Task: Open Card Warehouse Management Review in Board Brand Messaging Development to Workspace Email Service Providers and add a team member Softage.4@softage.net, a label Red, a checklist Greek Life, an attachment from your onedrive, a color Red and finally, add a card description 'Plan and execute company team-building retreat with a focus on mindfulness and meditation' and a comment 'This task requires us to be proactive in identifying potential roadblocks and taking steps to overcome them.'. Add a start date 'Jan 04, 1900' with a due date 'Jan 11, 1900'
Action: Mouse moved to (93, 278)
Screenshot: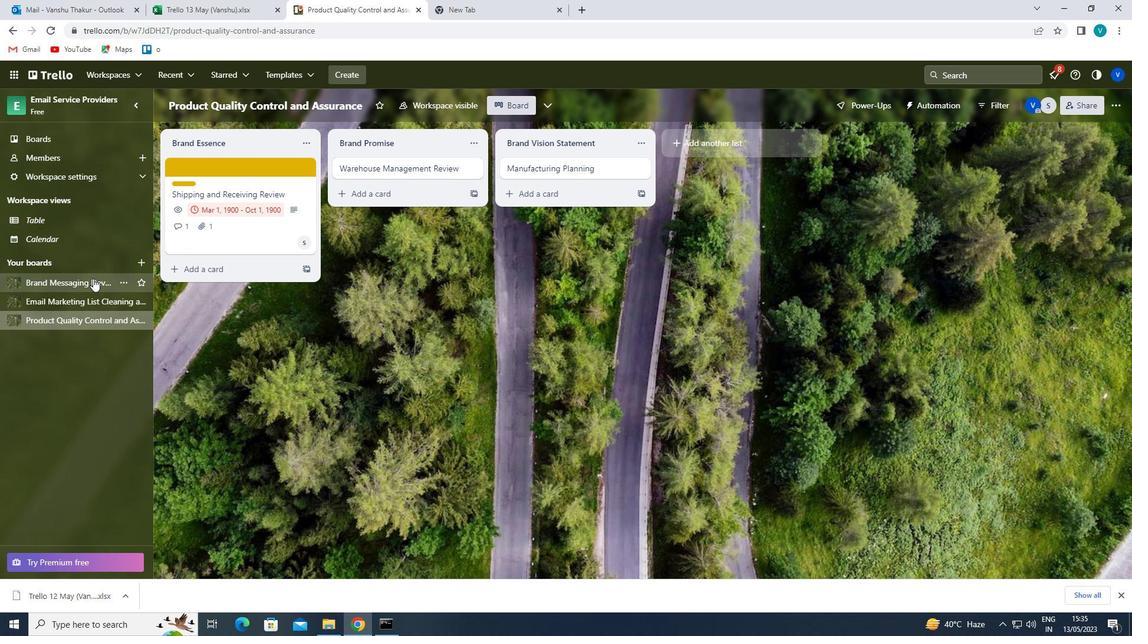 
Action: Mouse pressed left at (93, 278)
Screenshot: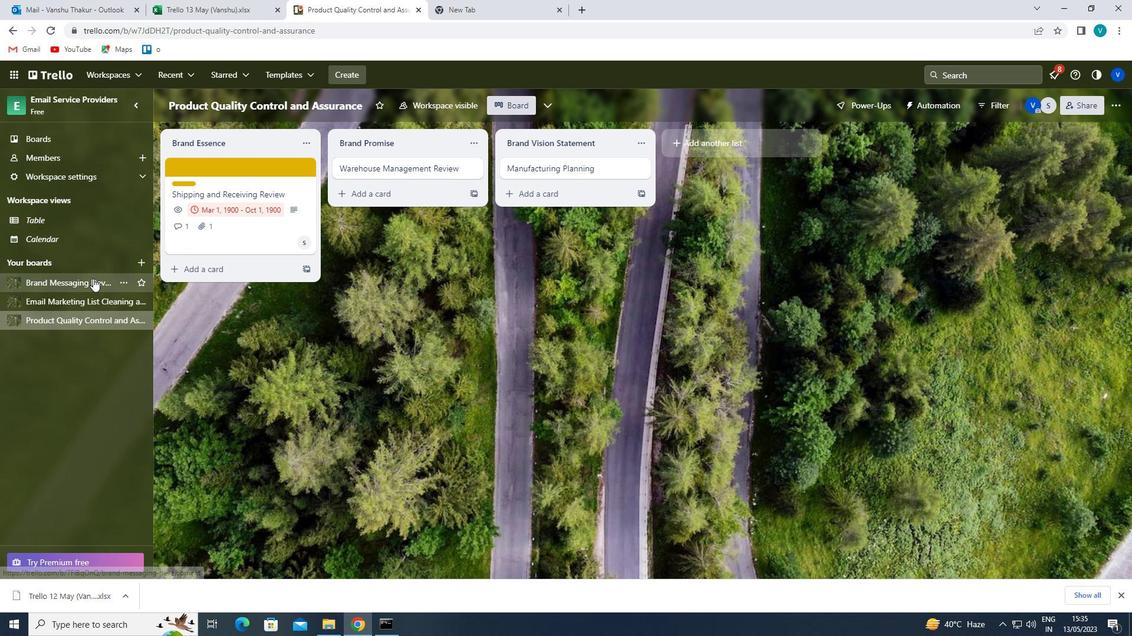 
Action: Mouse moved to (383, 172)
Screenshot: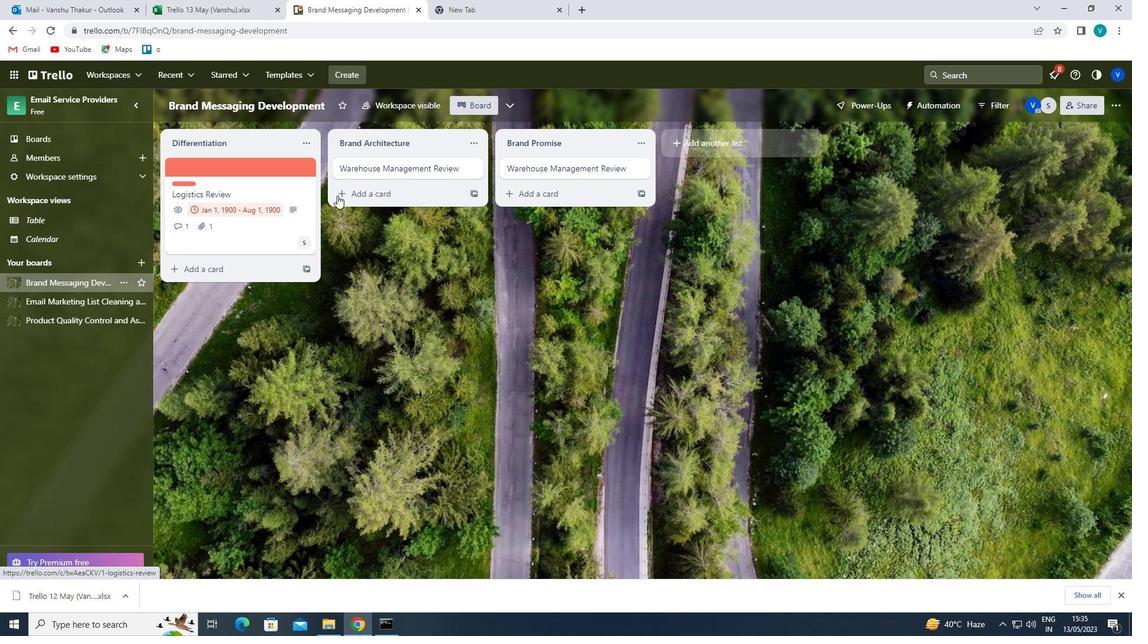 
Action: Mouse pressed left at (383, 172)
Screenshot: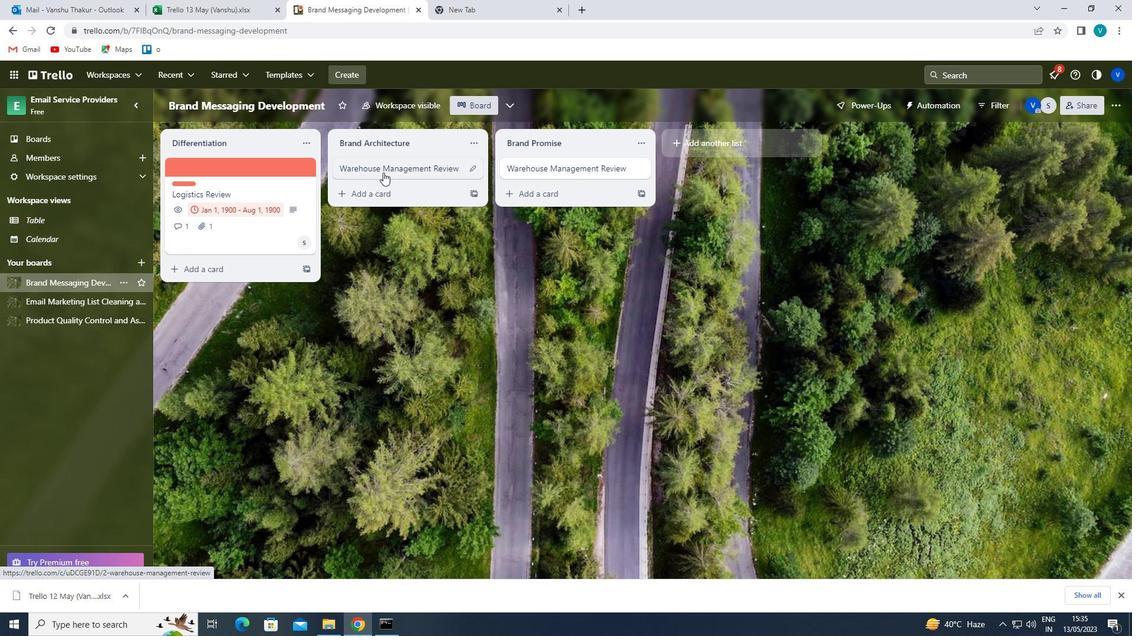 
Action: Mouse moved to (753, 211)
Screenshot: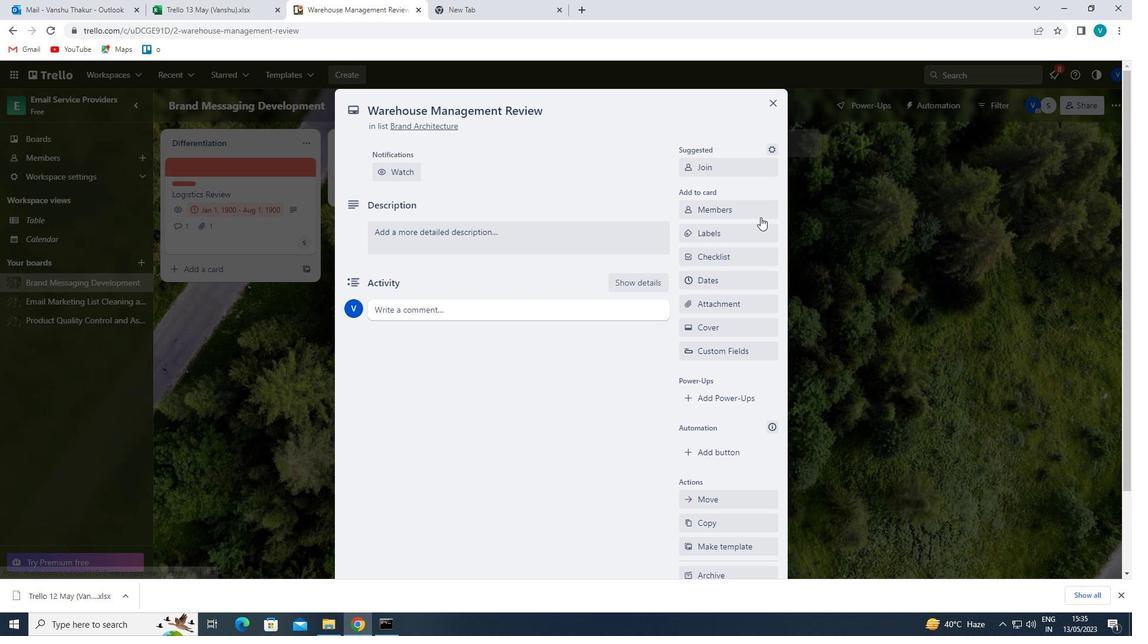 
Action: Mouse pressed left at (753, 211)
Screenshot: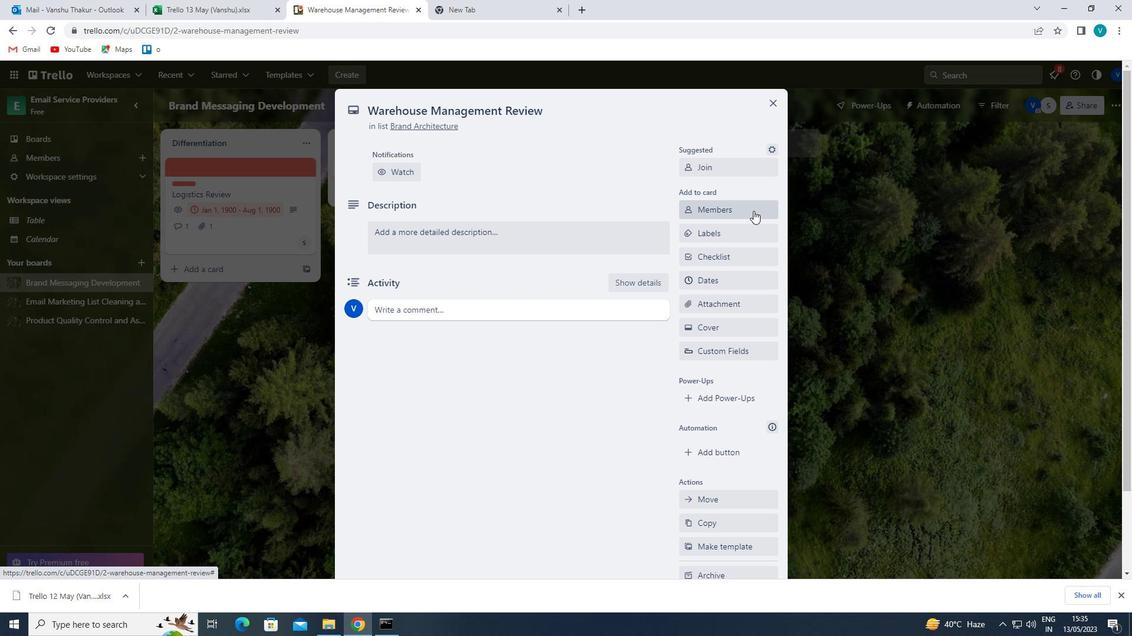 
Action: Key pressed <Key.shift>S
Screenshot: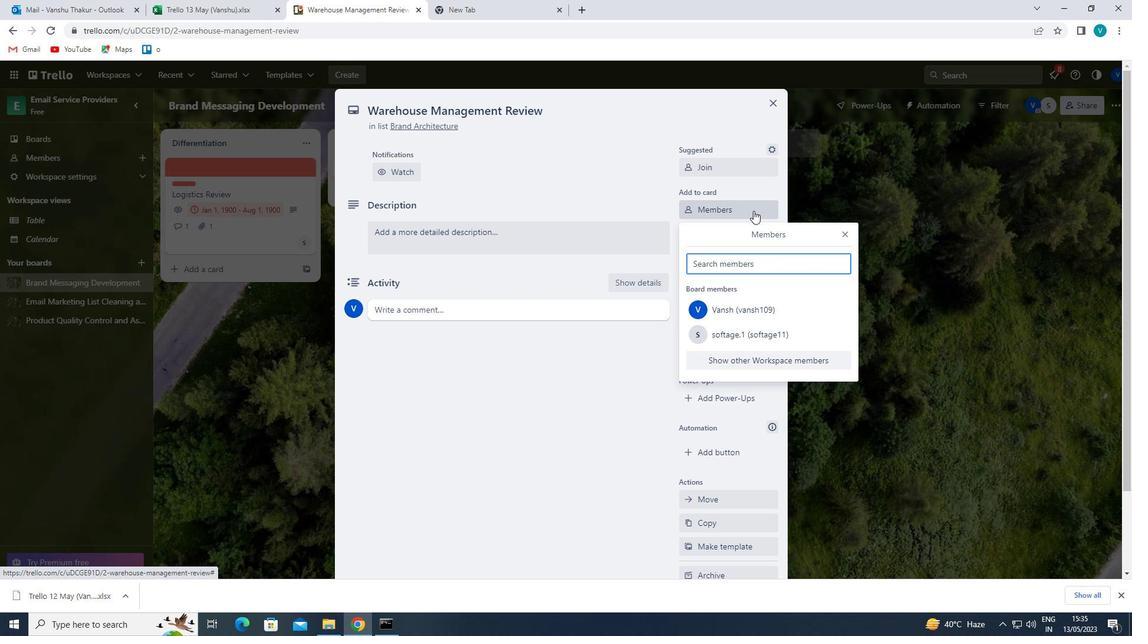
Action: Mouse moved to (718, 193)
Screenshot: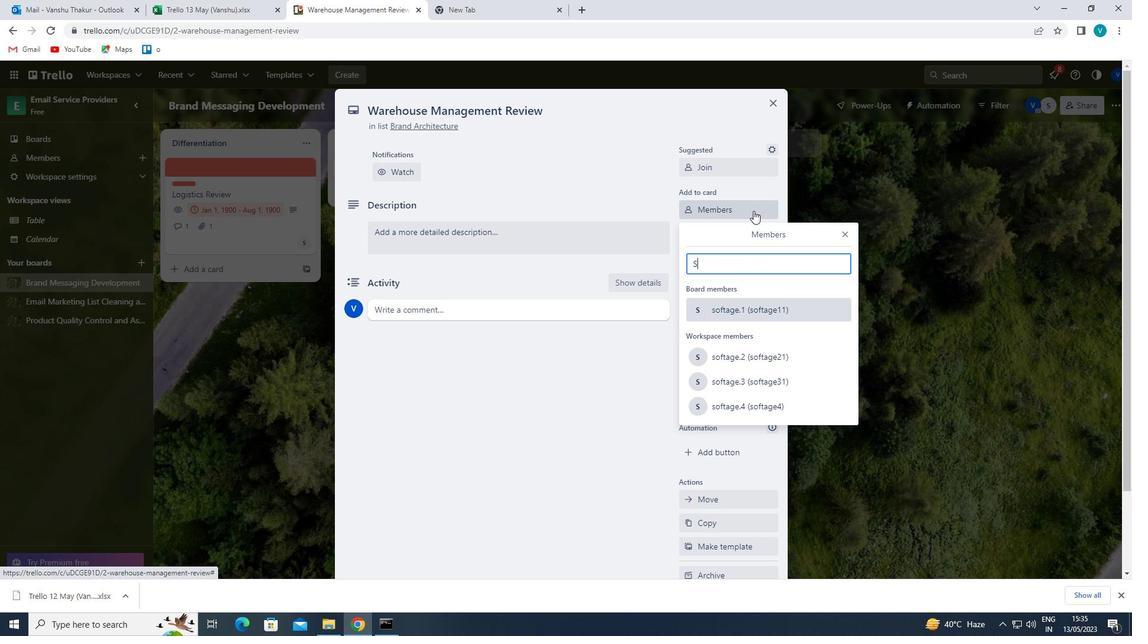 
Action: Key pressed O
Screenshot: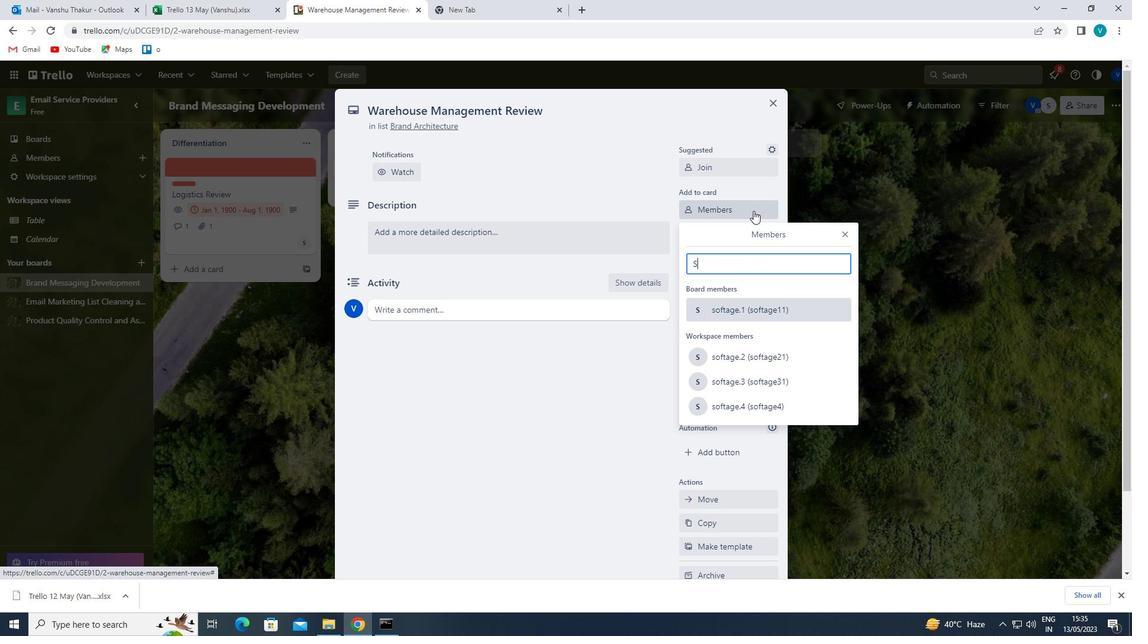 
Action: Mouse moved to (700, 184)
Screenshot: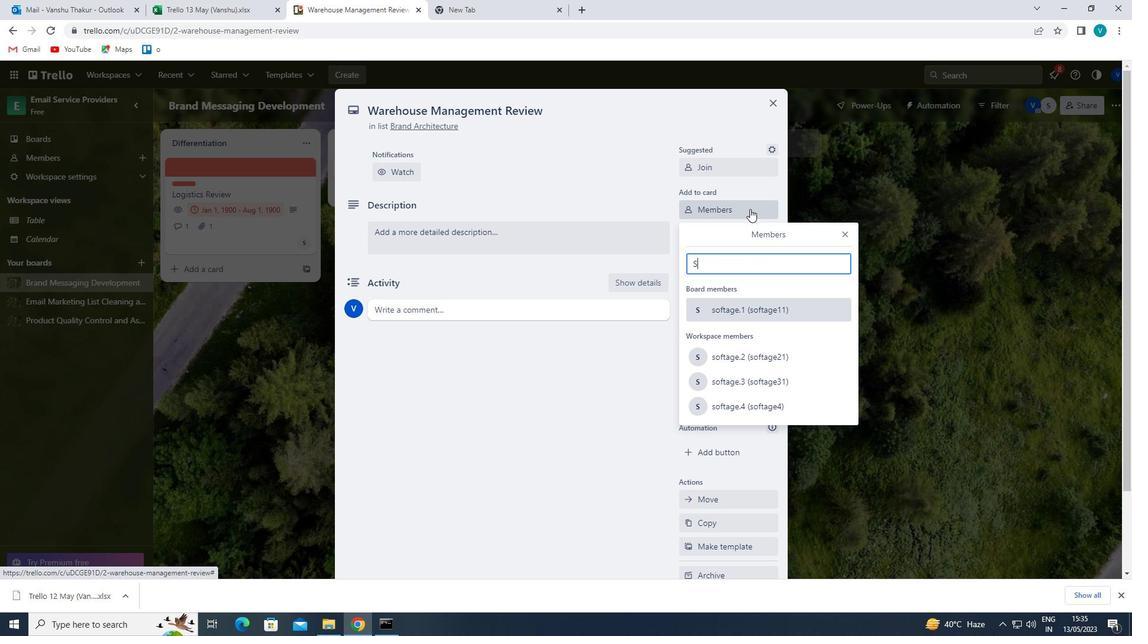 
Action: Key pressed FT
Screenshot: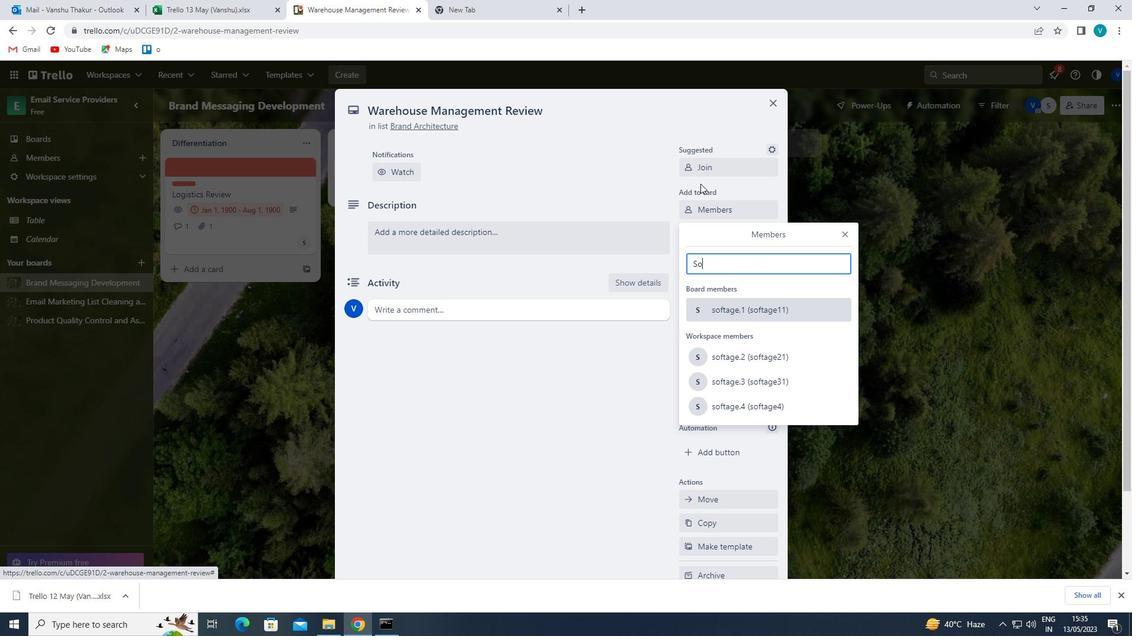 
Action: Mouse moved to (753, 399)
Screenshot: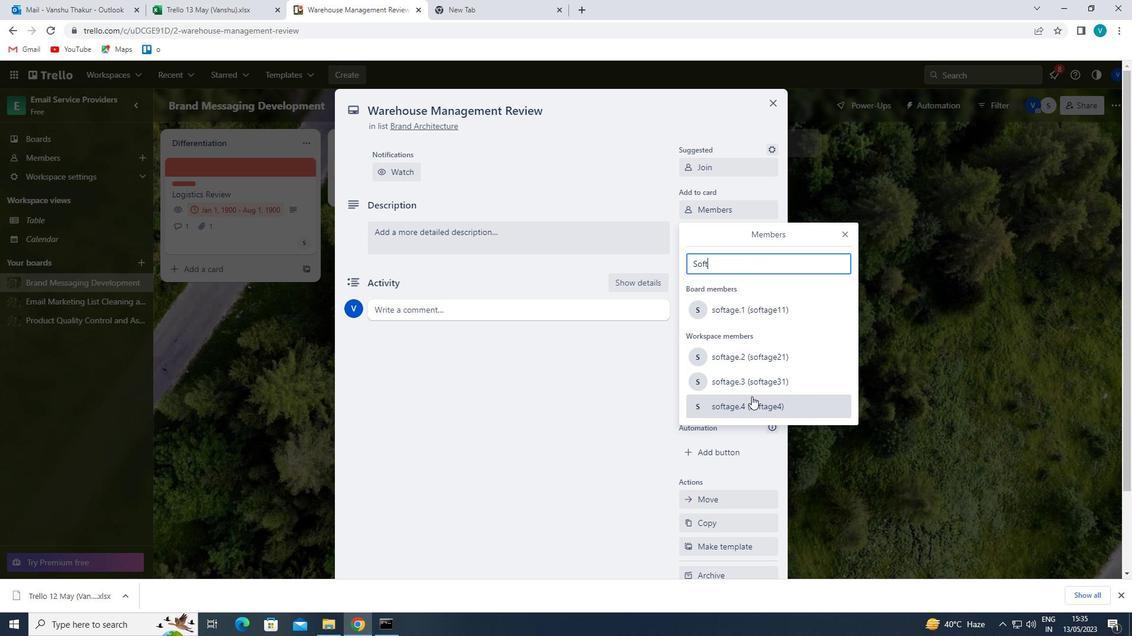 
Action: Mouse pressed left at (753, 399)
Screenshot: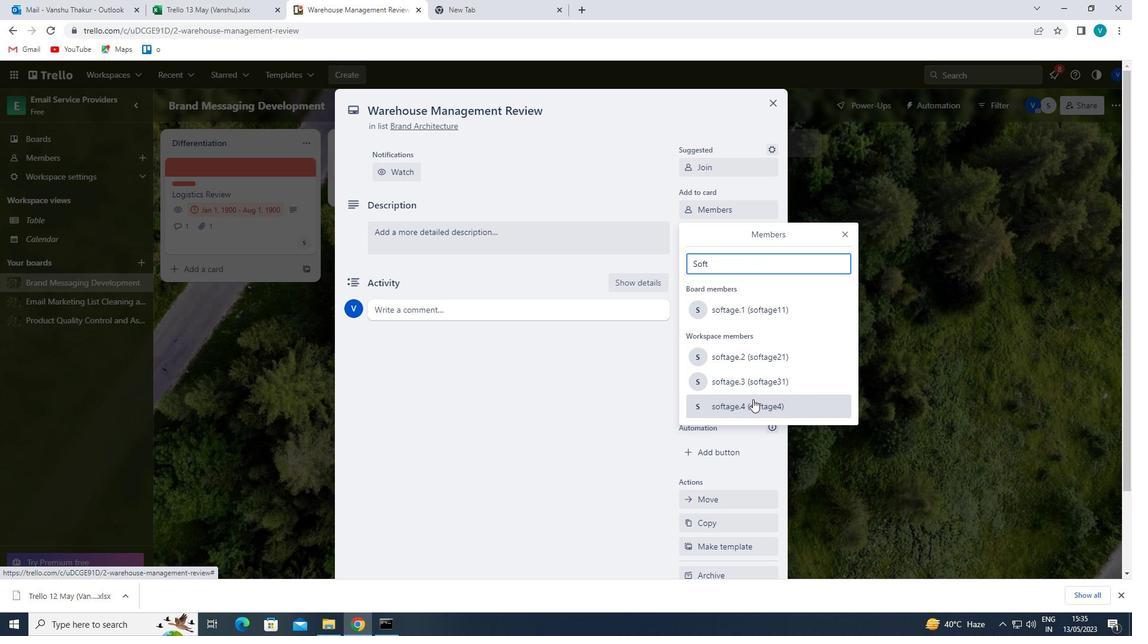 
Action: Mouse moved to (846, 235)
Screenshot: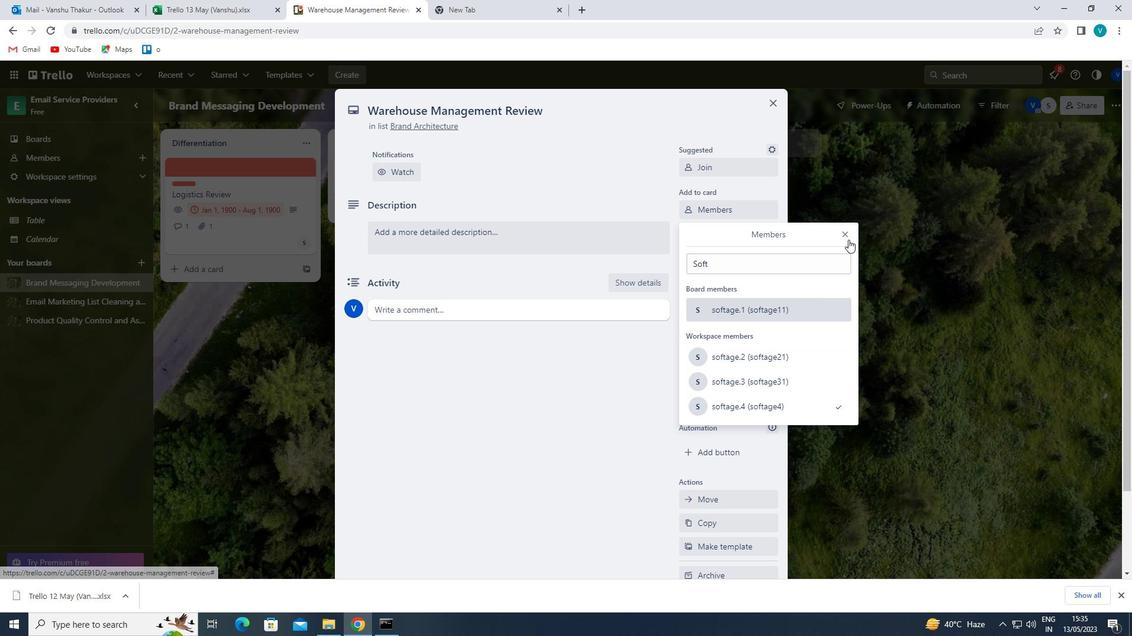 
Action: Mouse pressed left at (846, 235)
Screenshot: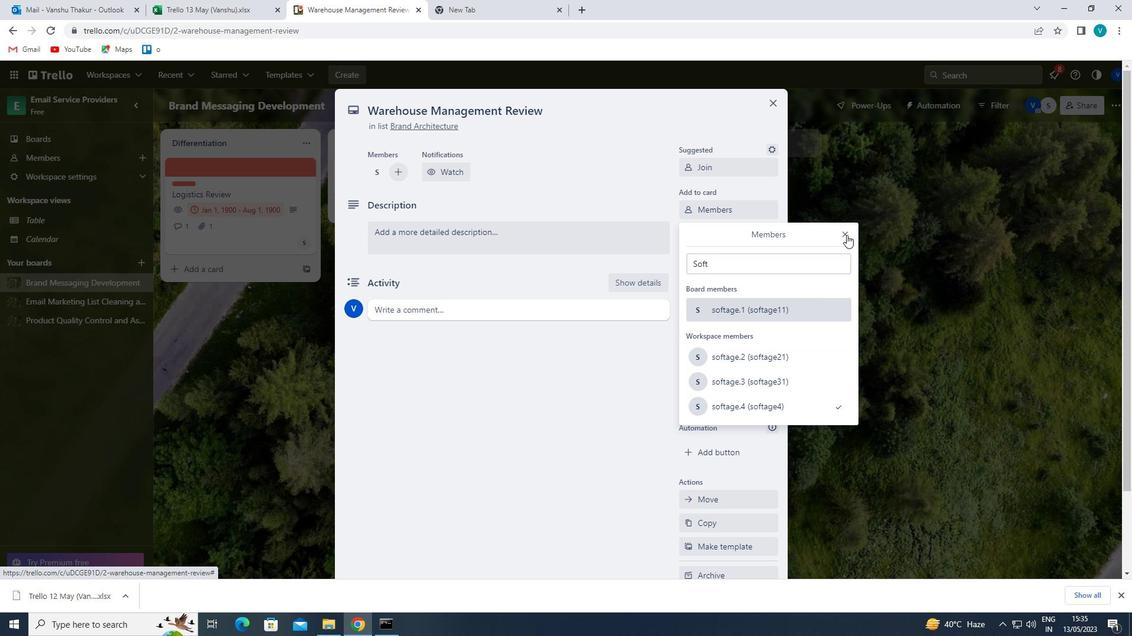 
Action: Mouse moved to (725, 235)
Screenshot: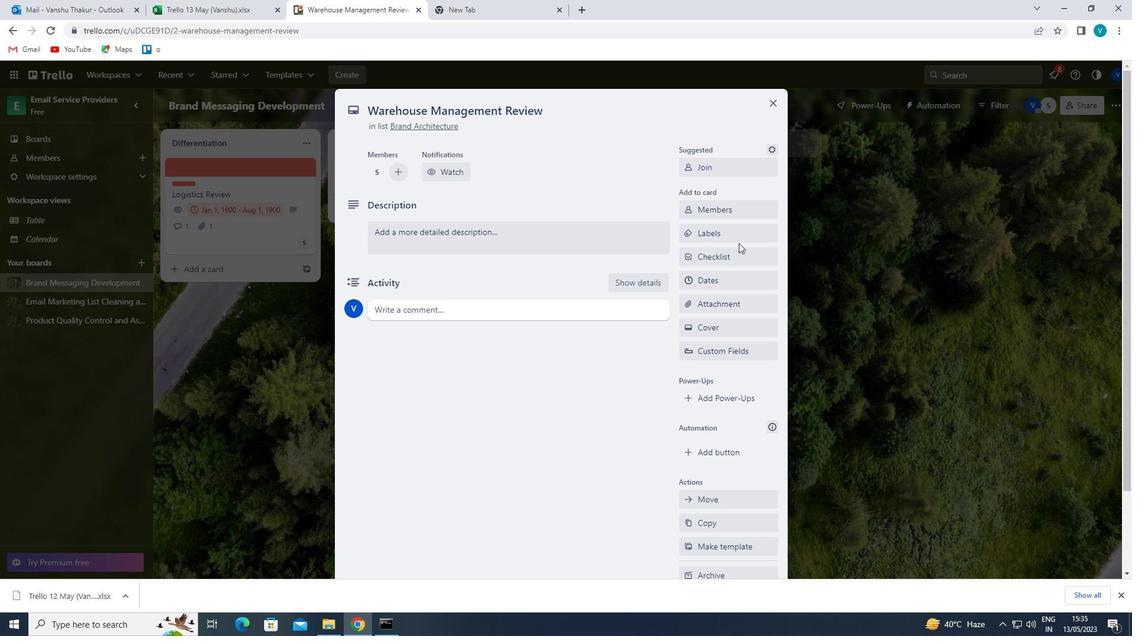 
Action: Mouse pressed left at (725, 235)
Screenshot: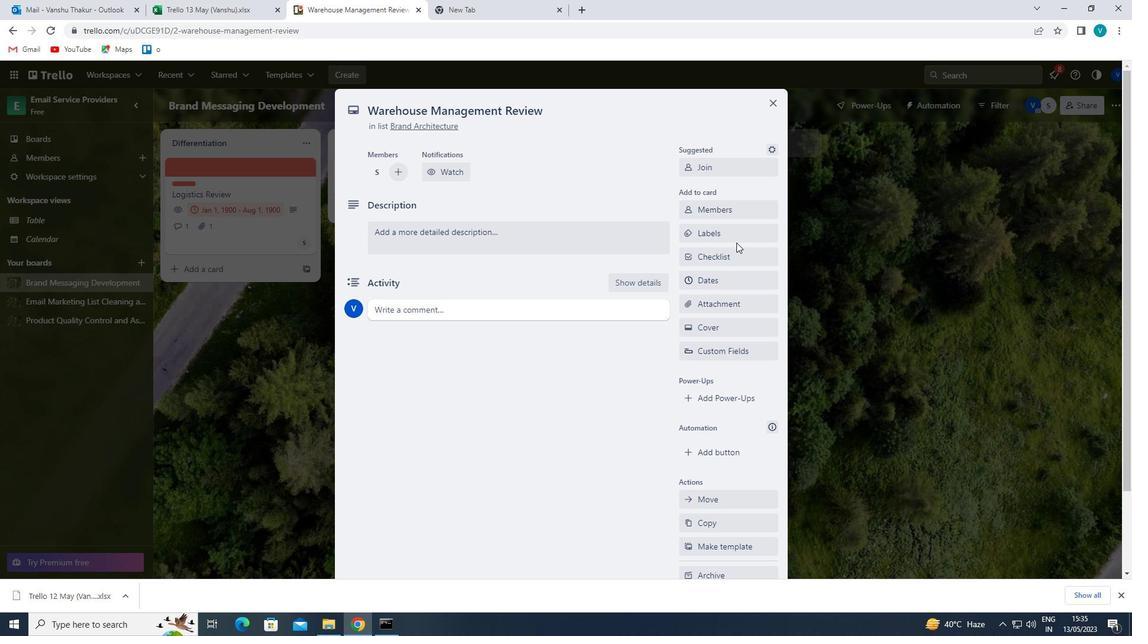 
Action: Mouse moved to (727, 396)
Screenshot: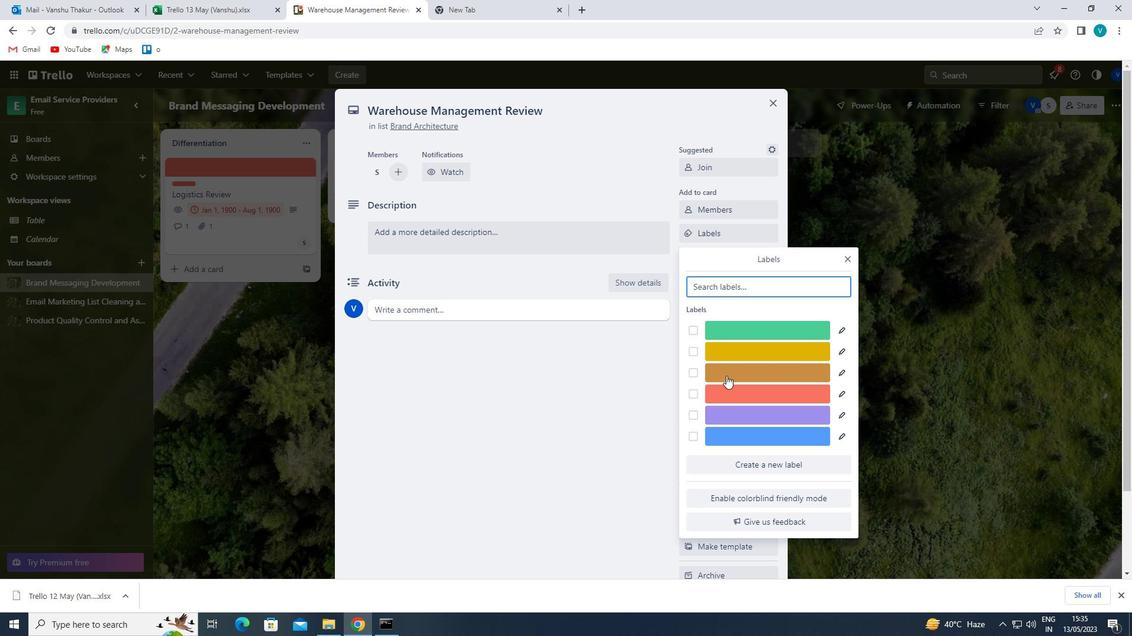 
Action: Mouse pressed left at (727, 396)
Screenshot: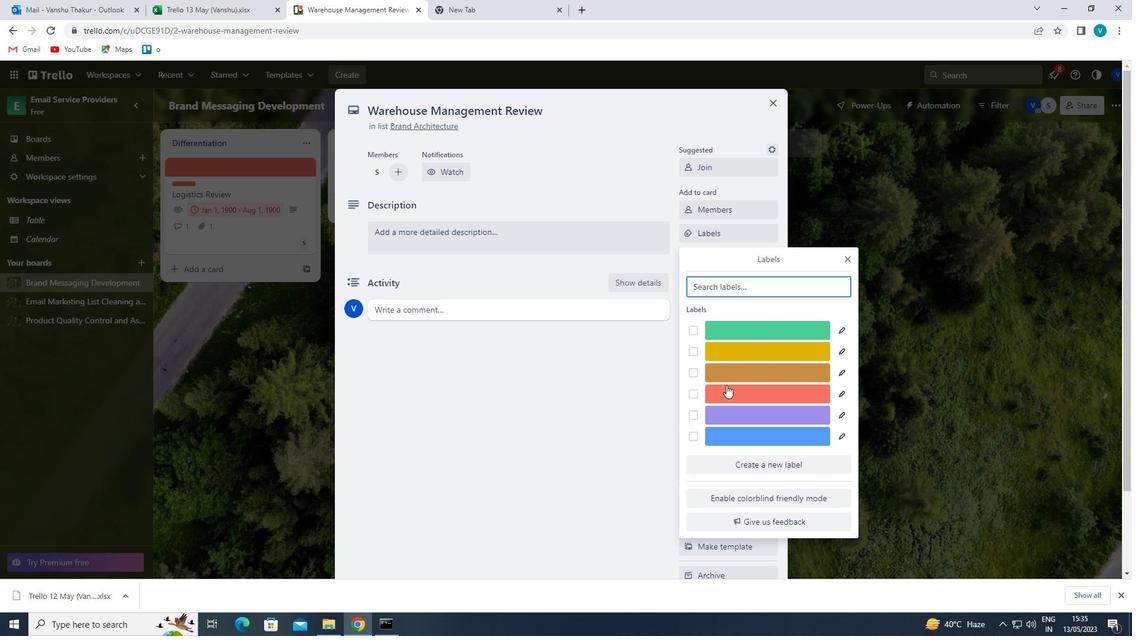 
Action: Mouse moved to (847, 261)
Screenshot: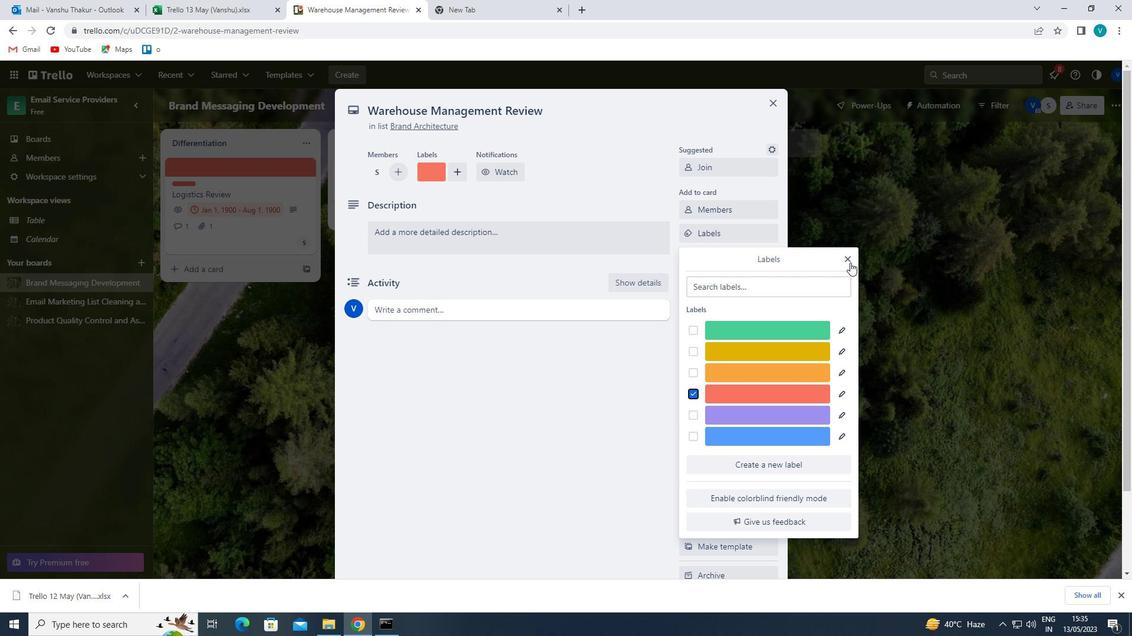 
Action: Mouse pressed left at (847, 261)
Screenshot: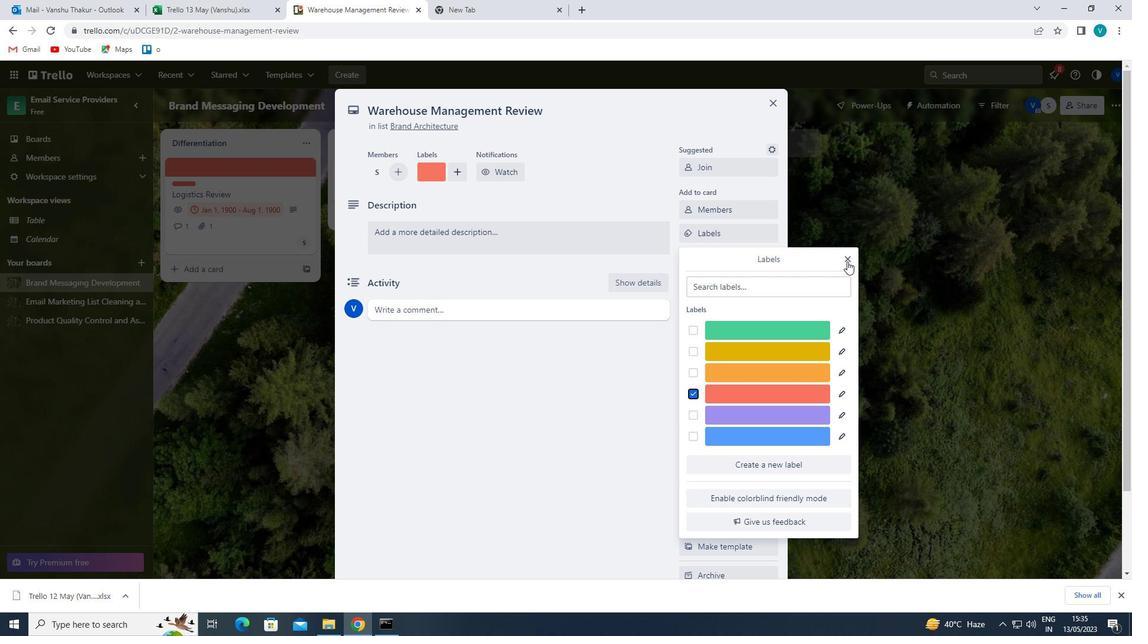 
Action: Mouse moved to (720, 260)
Screenshot: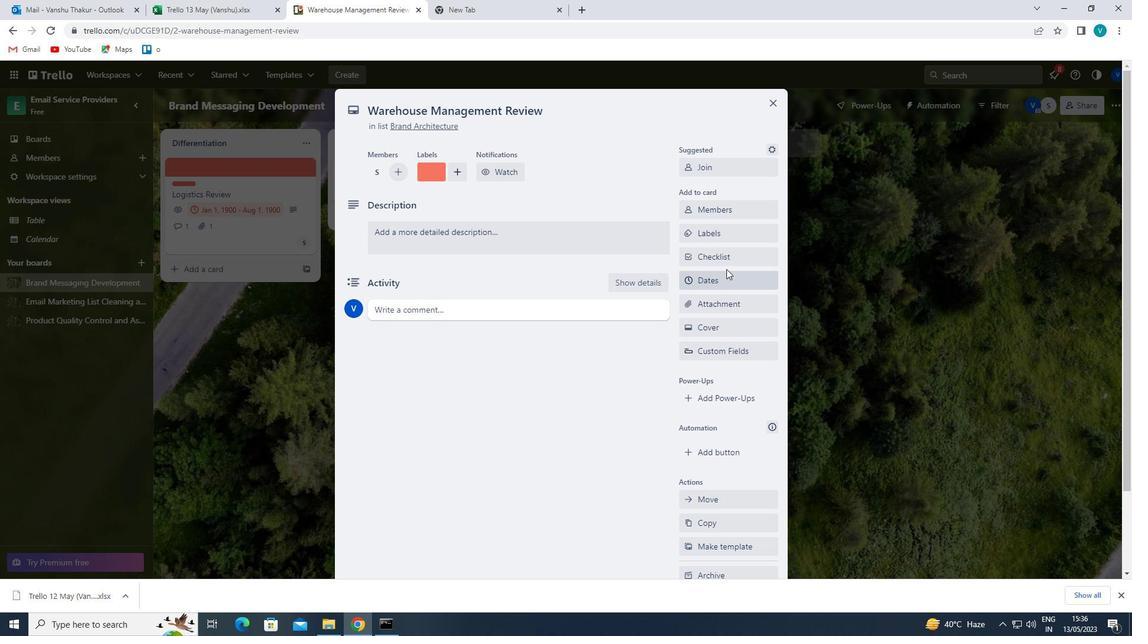 
Action: Mouse pressed left at (720, 260)
Screenshot: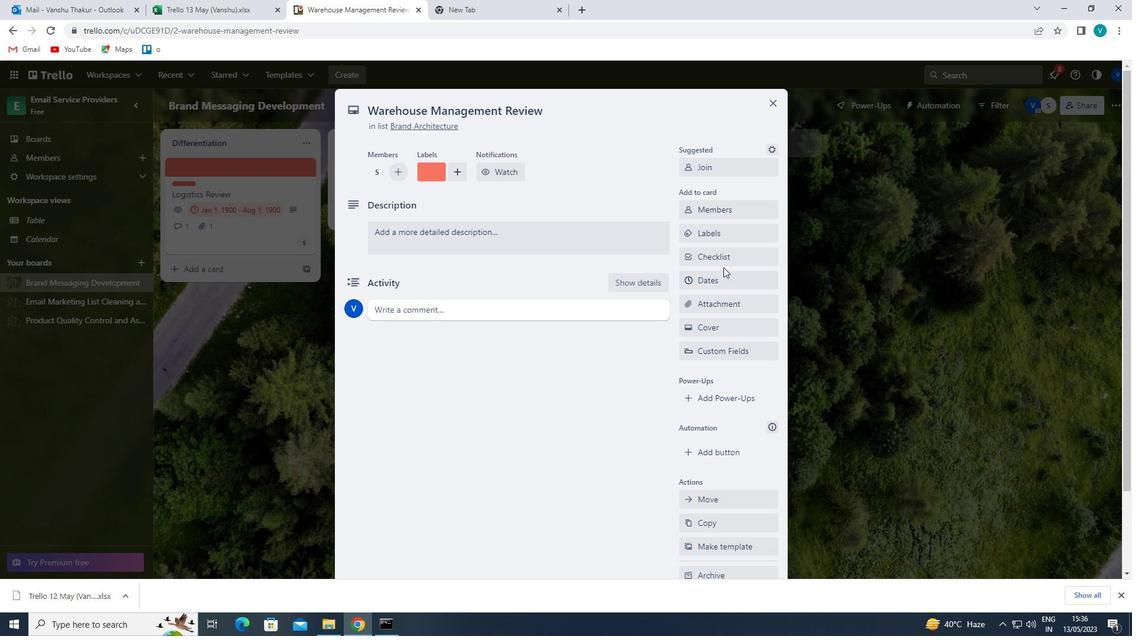 
Action: Key pressed <Key.shift>GREEK<Key.space><Key.shift>LIFE
Screenshot: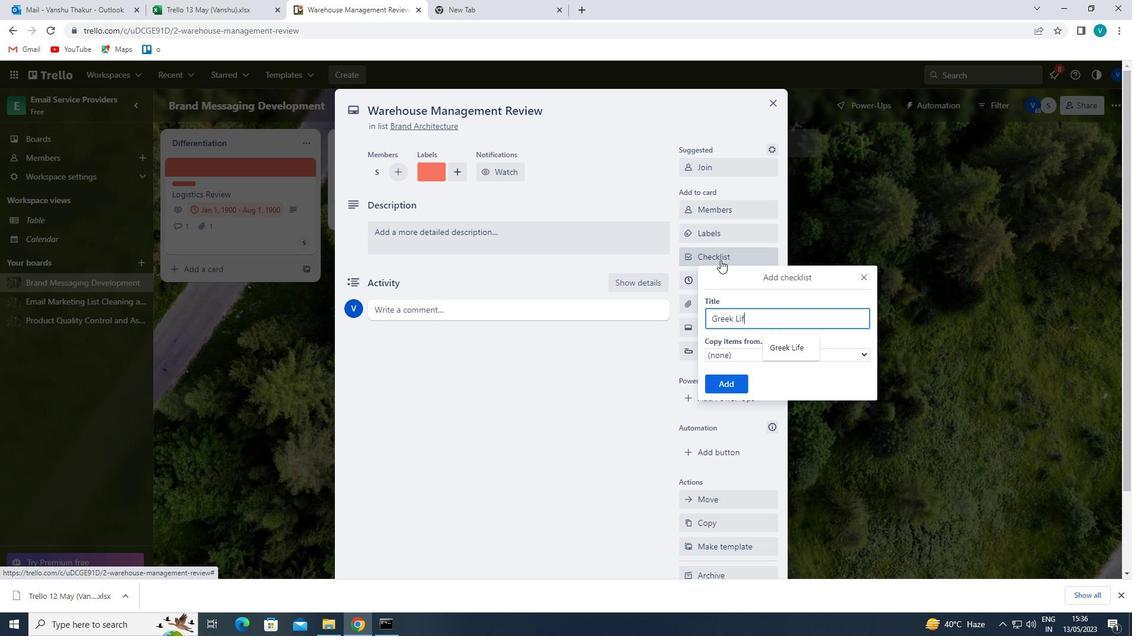 
Action: Mouse moved to (738, 385)
Screenshot: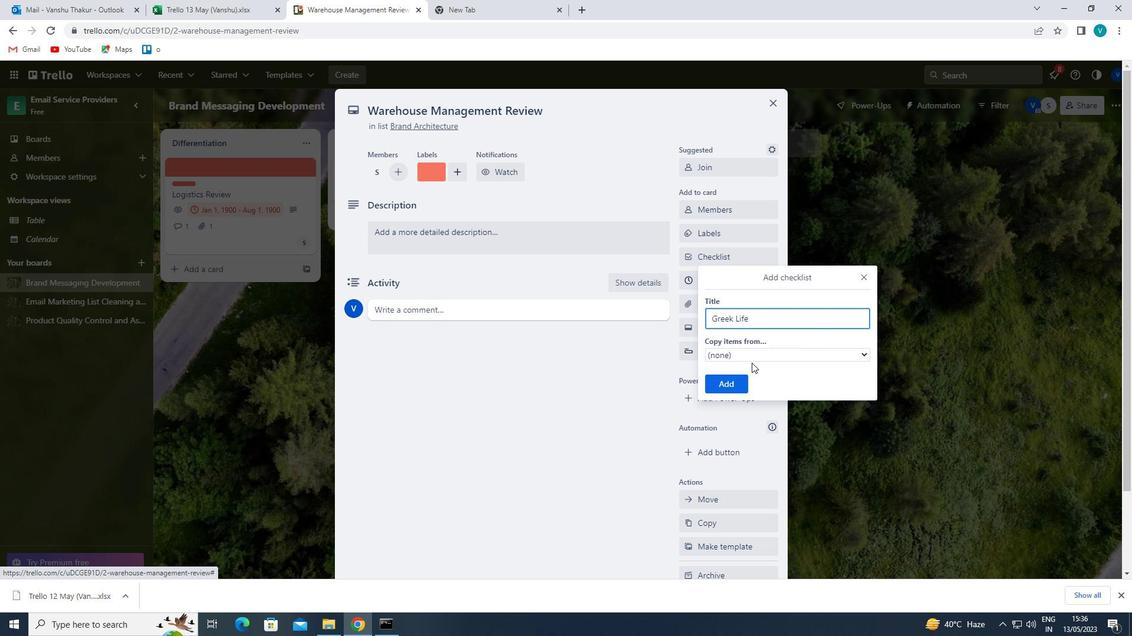 
Action: Mouse pressed left at (738, 385)
Screenshot: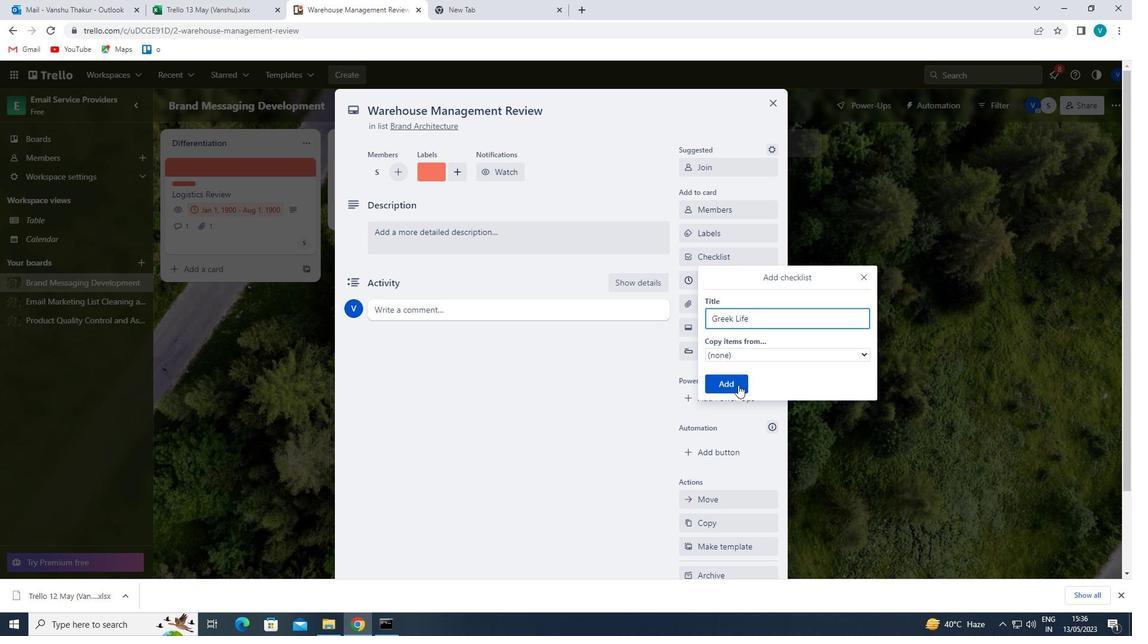 
Action: Mouse moved to (731, 302)
Screenshot: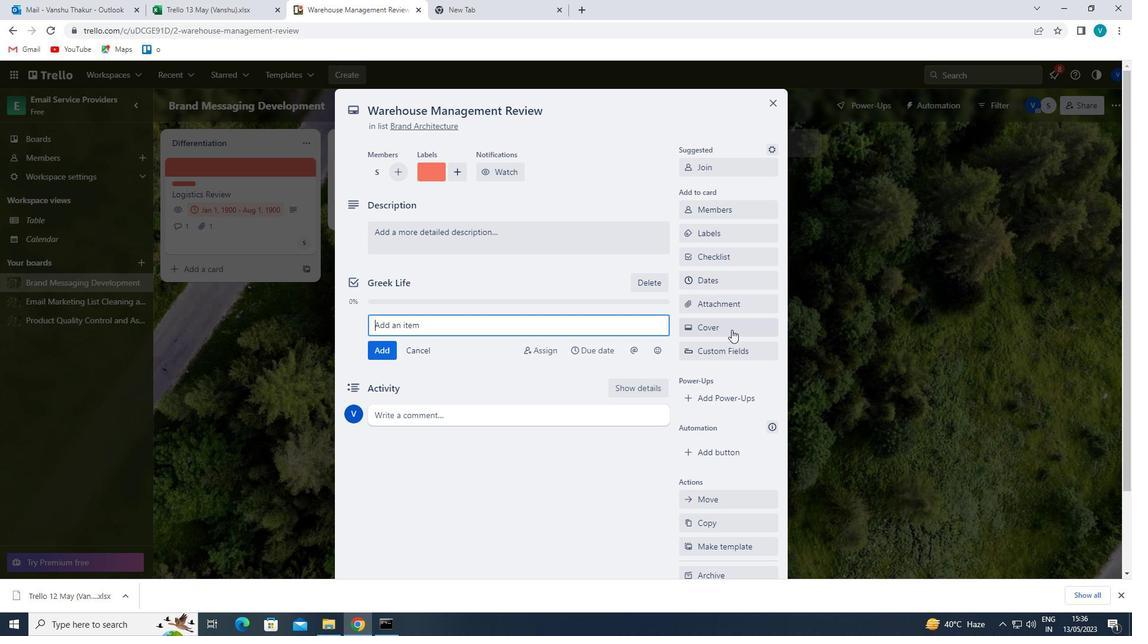 
Action: Mouse pressed left at (731, 302)
Screenshot: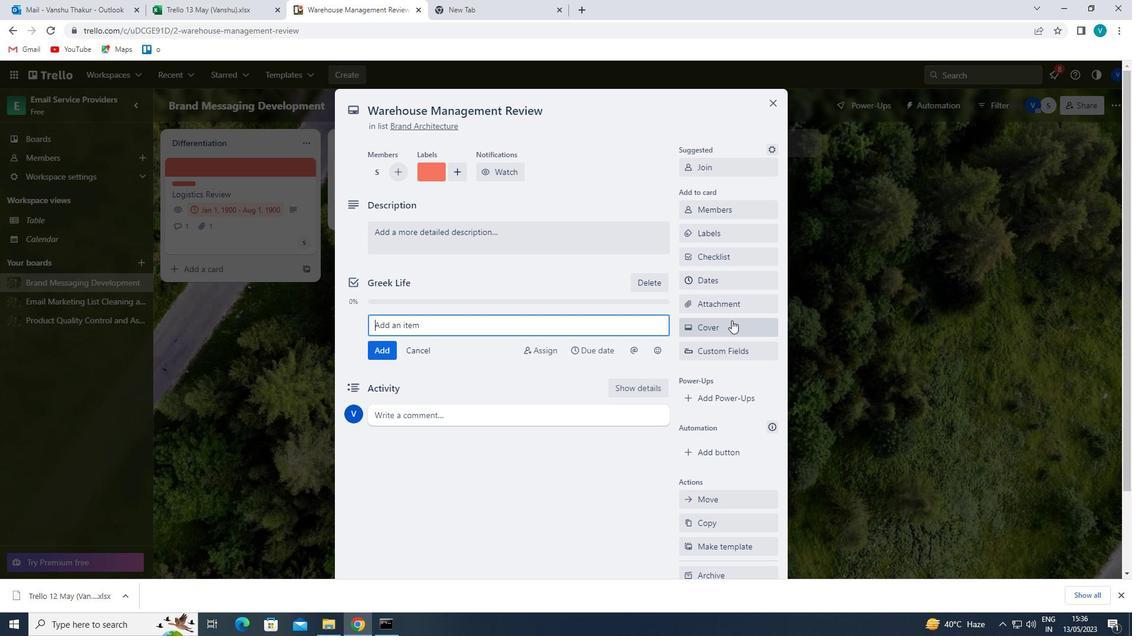 
Action: Mouse moved to (713, 453)
Screenshot: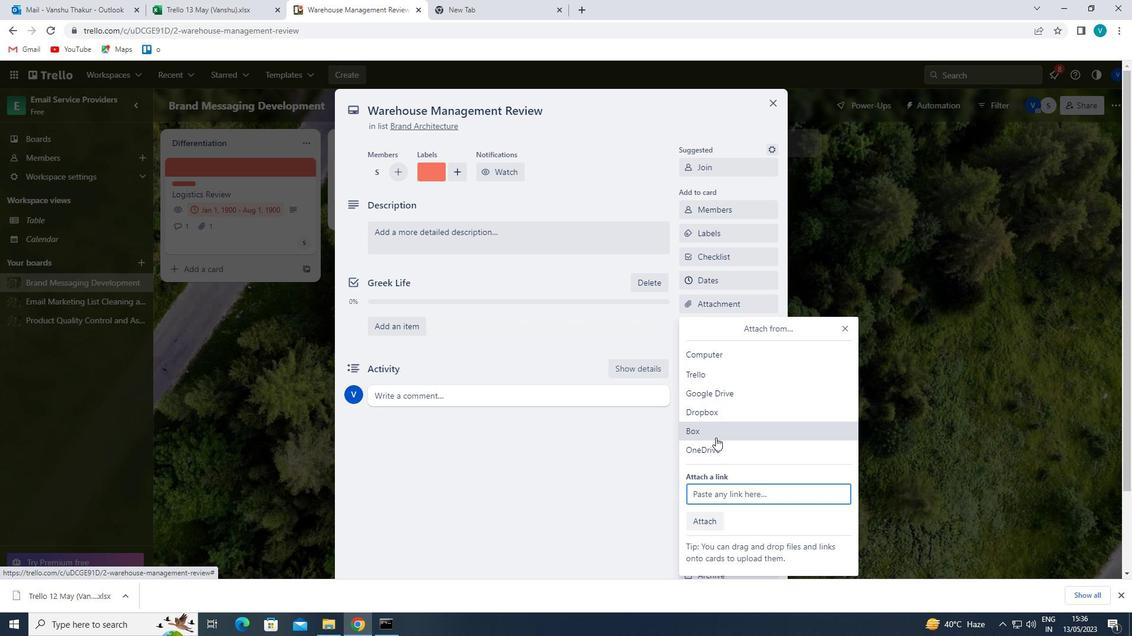 
Action: Mouse pressed left at (713, 453)
Screenshot: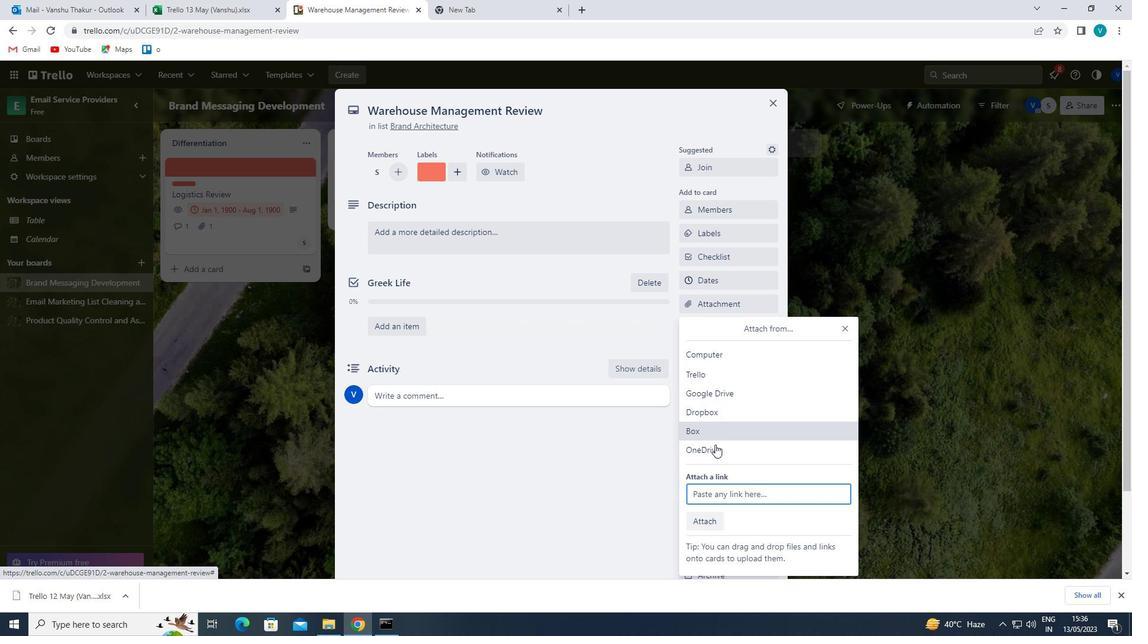 
Action: Mouse moved to (427, 233)
Screenshot: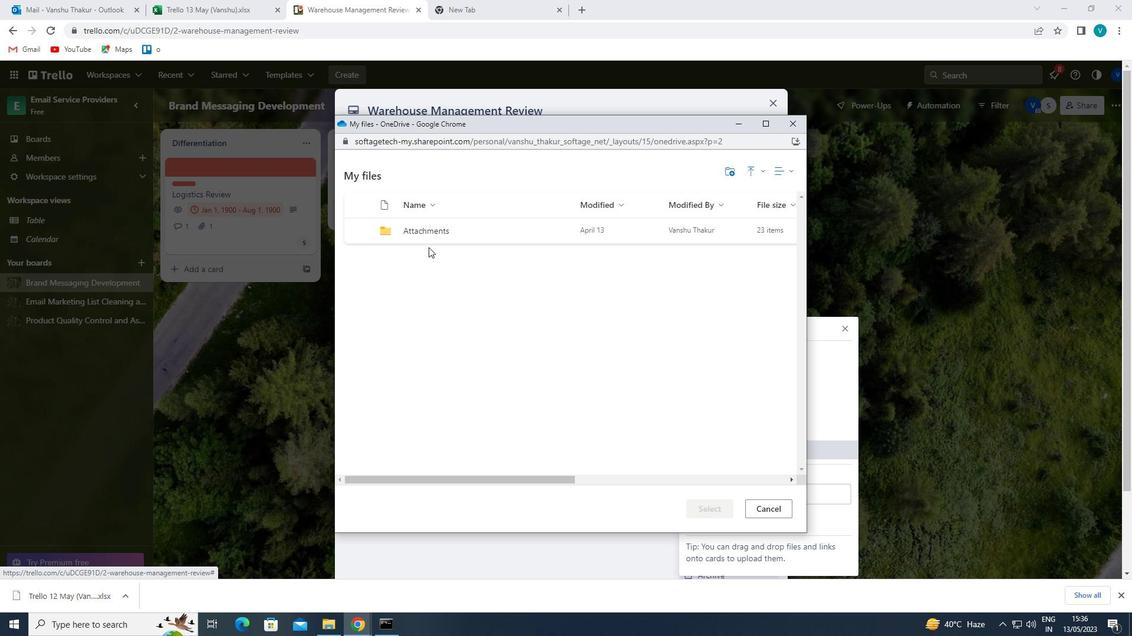 
Action: Mouse pressed left at (427, 233)
Screenshot: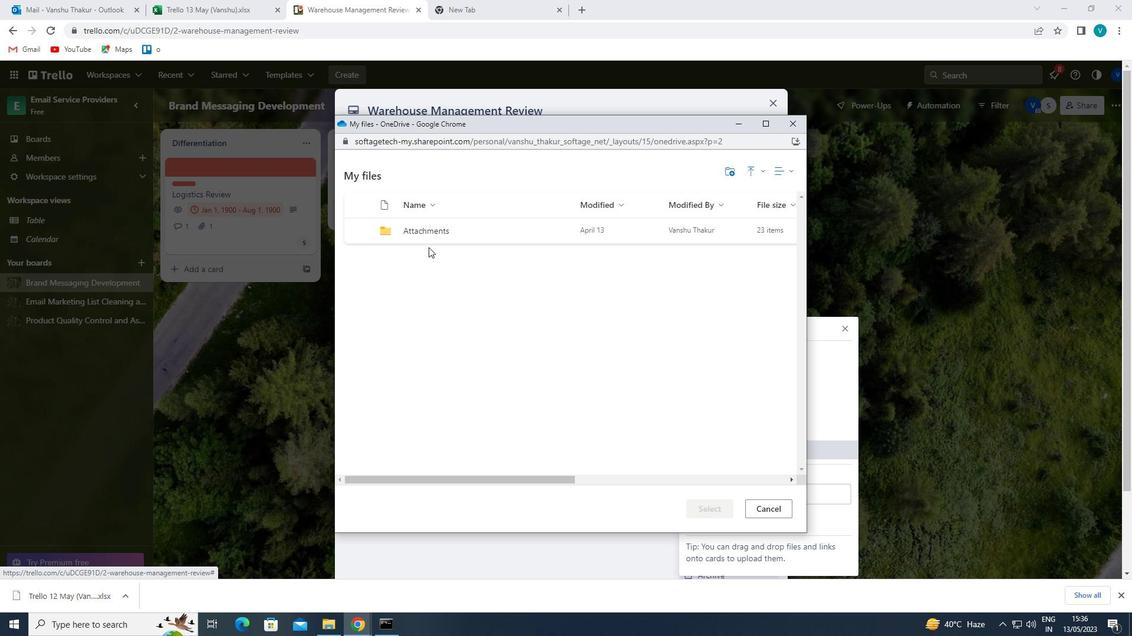 
Action: Mouse moved to (424, 263)
Screenshot: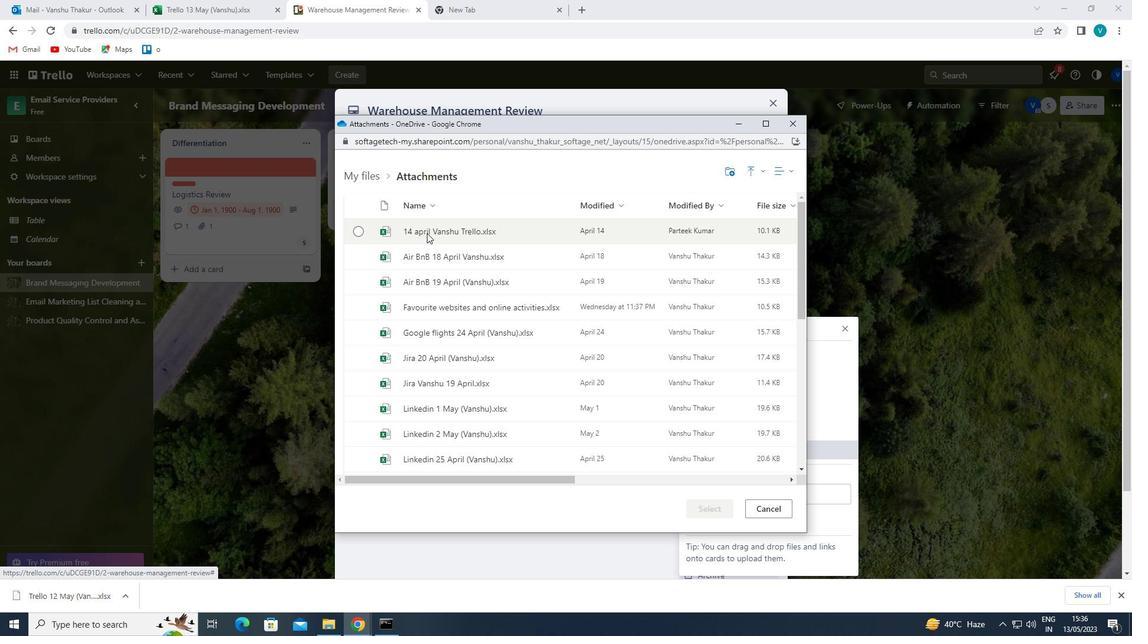 
Action: Mouse pressed left at (424, 263)
Screenshot: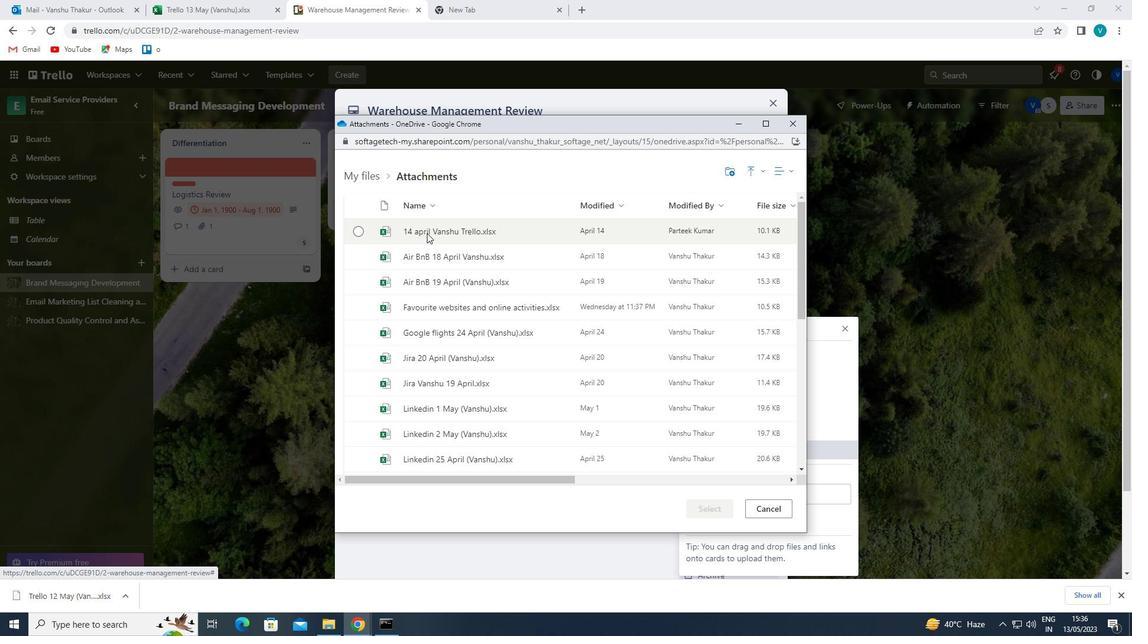 
Action: Mouse moved to (704, 506)
Screenshot: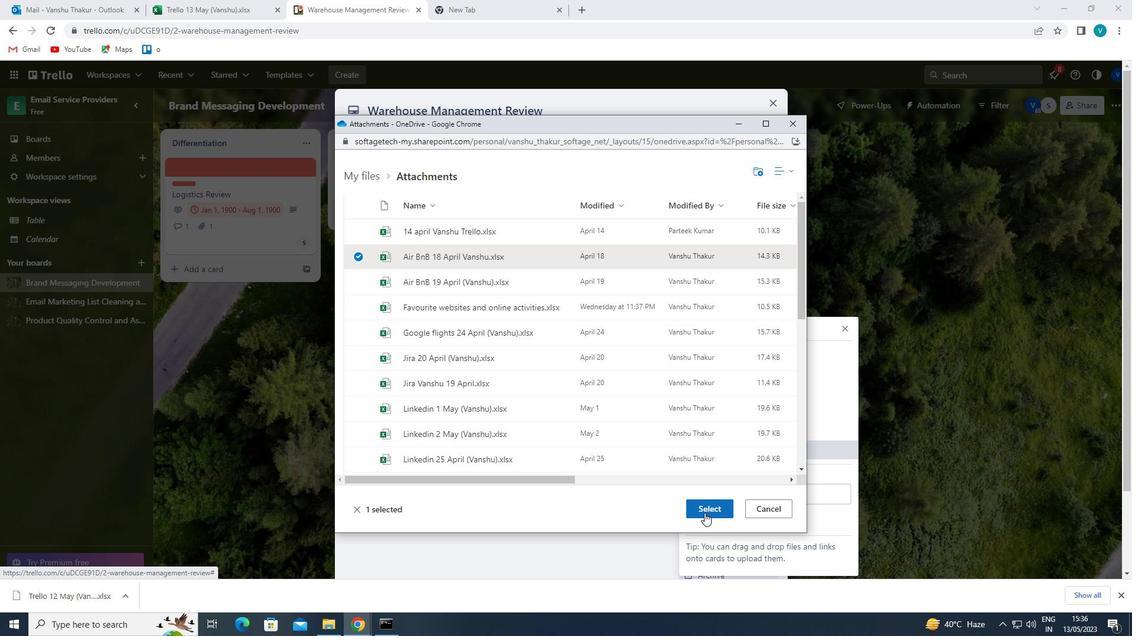 
Action: Mouse pressed left at (704, 506)
Screenshot: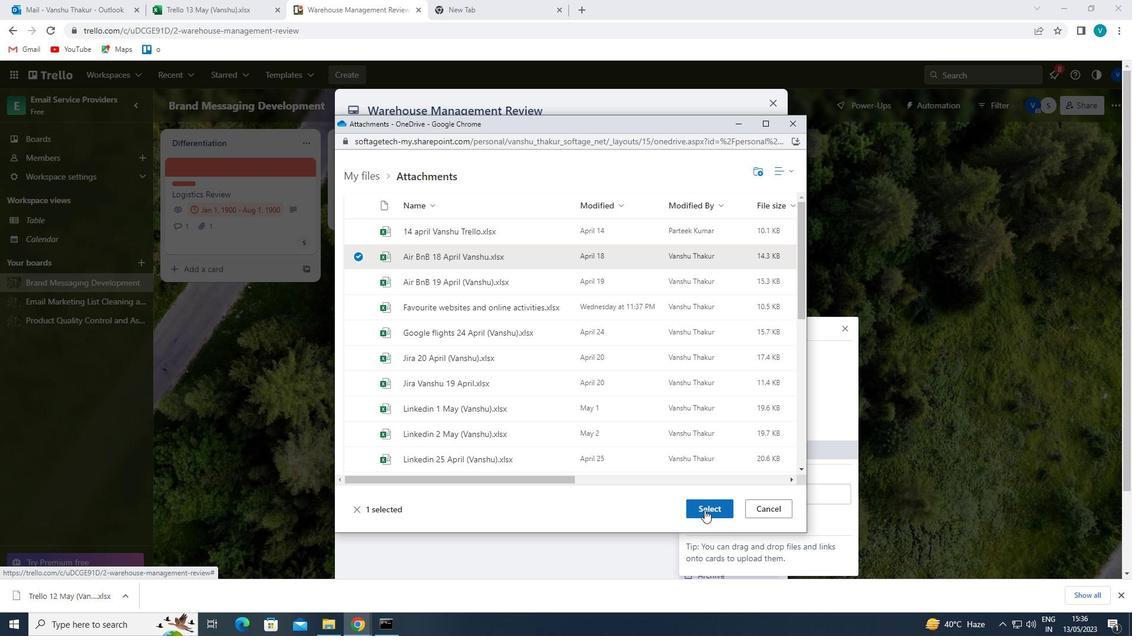 
Action: Mouse moved to (724, 323)
Screenshot: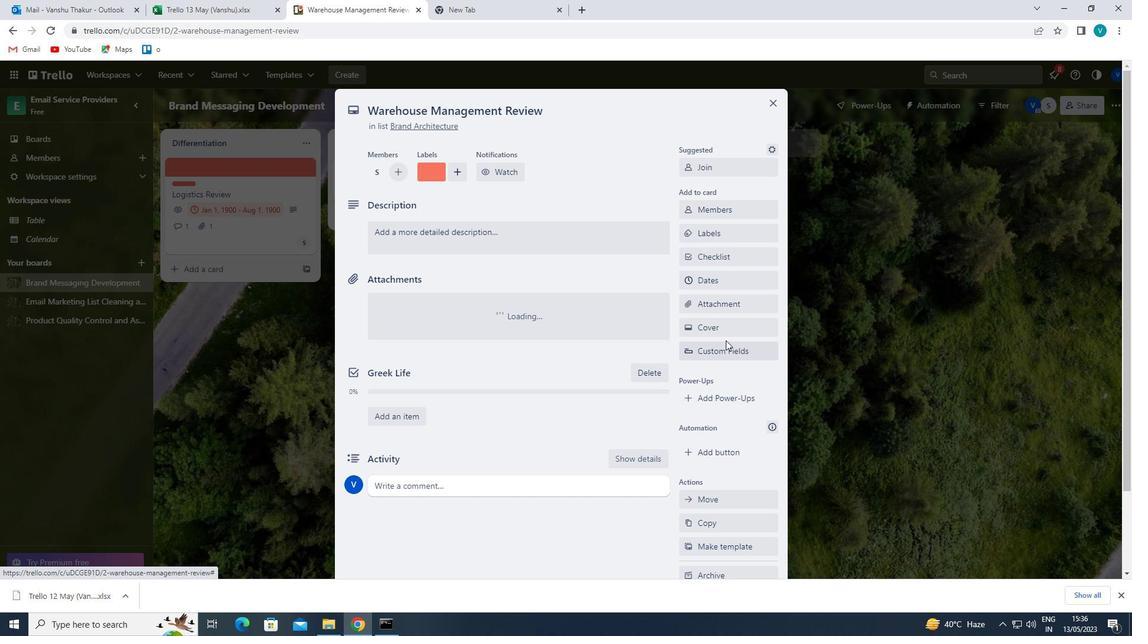 
Action: Mouse pressed left at (724, 323)
Screenshot: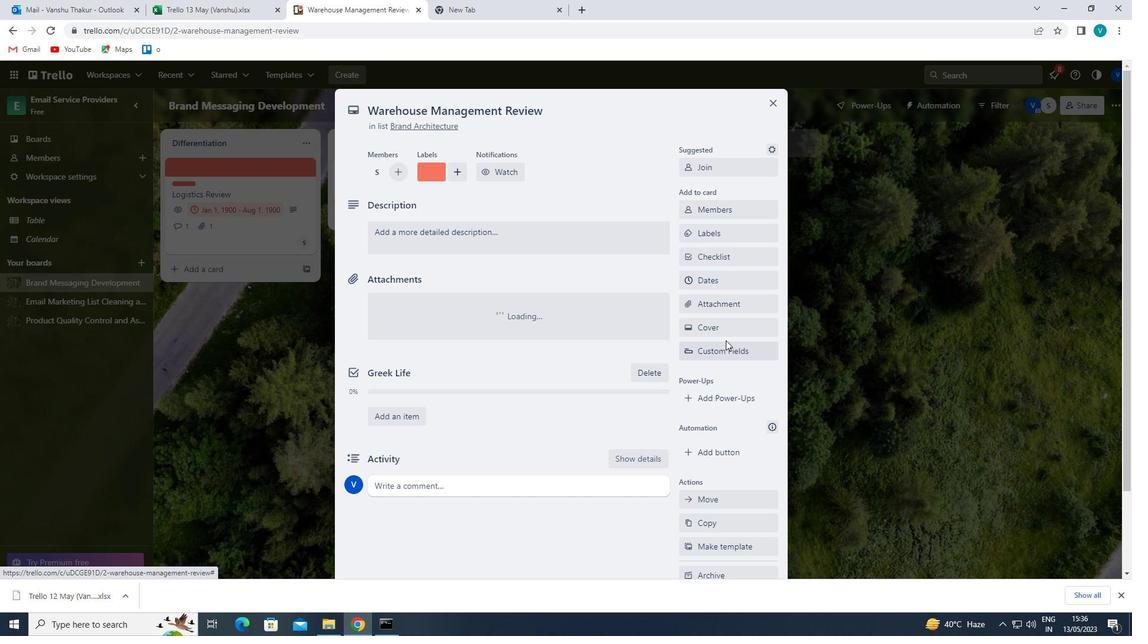 
Action: Mouse moved to (794, 339)
Screenshot: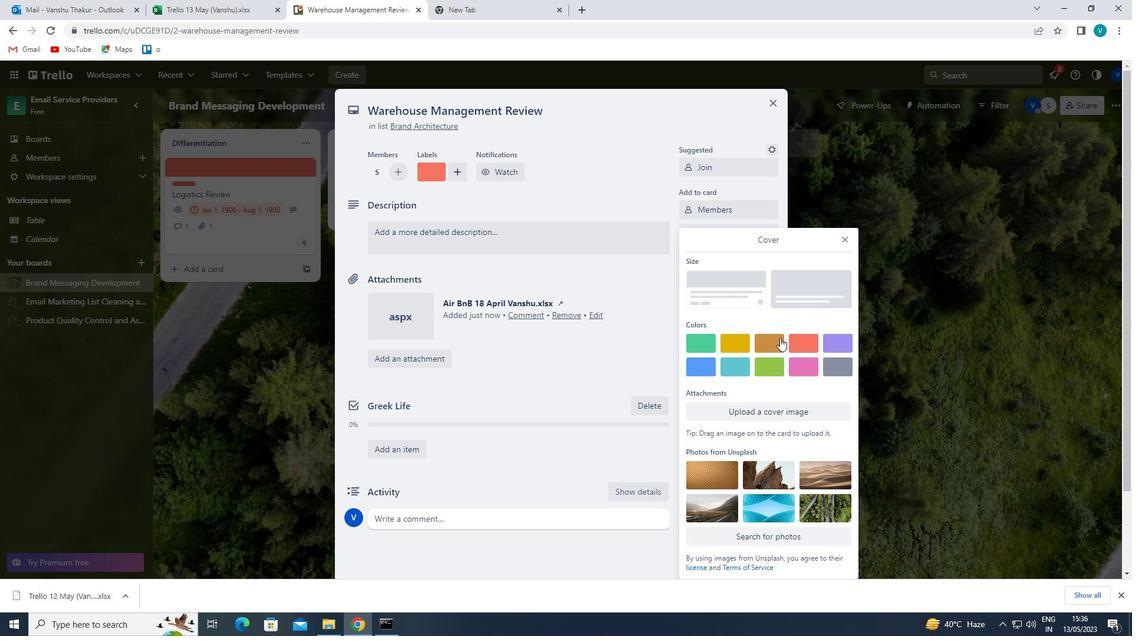 
Action: Mouse pressed left at (794, 339)
Screenshot: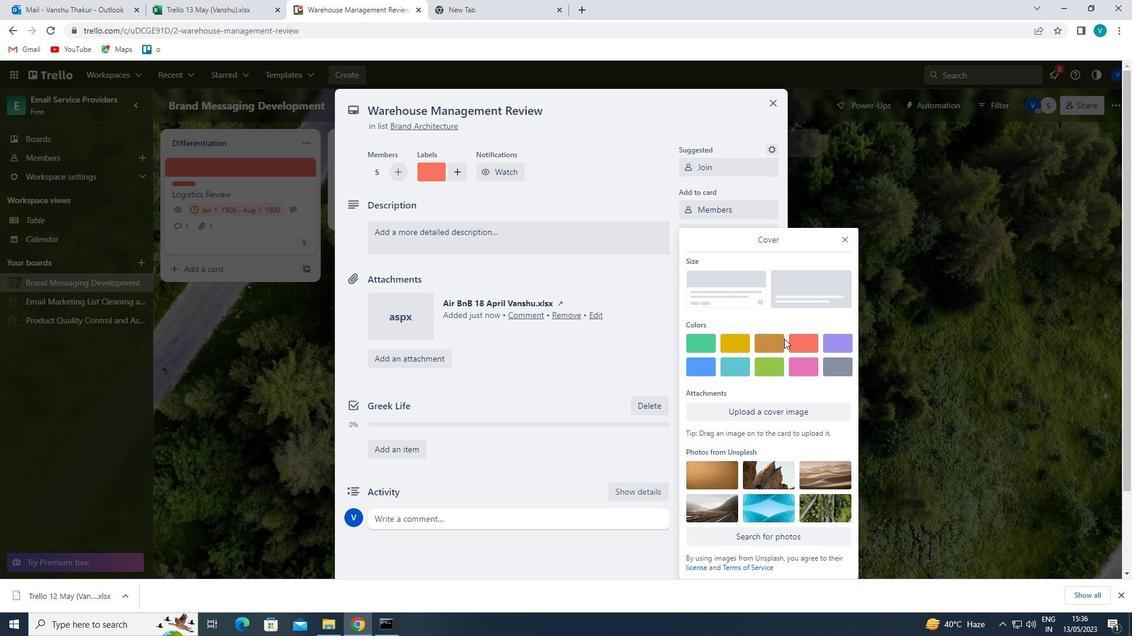 
Action: Mouse moved to (845, 215)
Screenshot: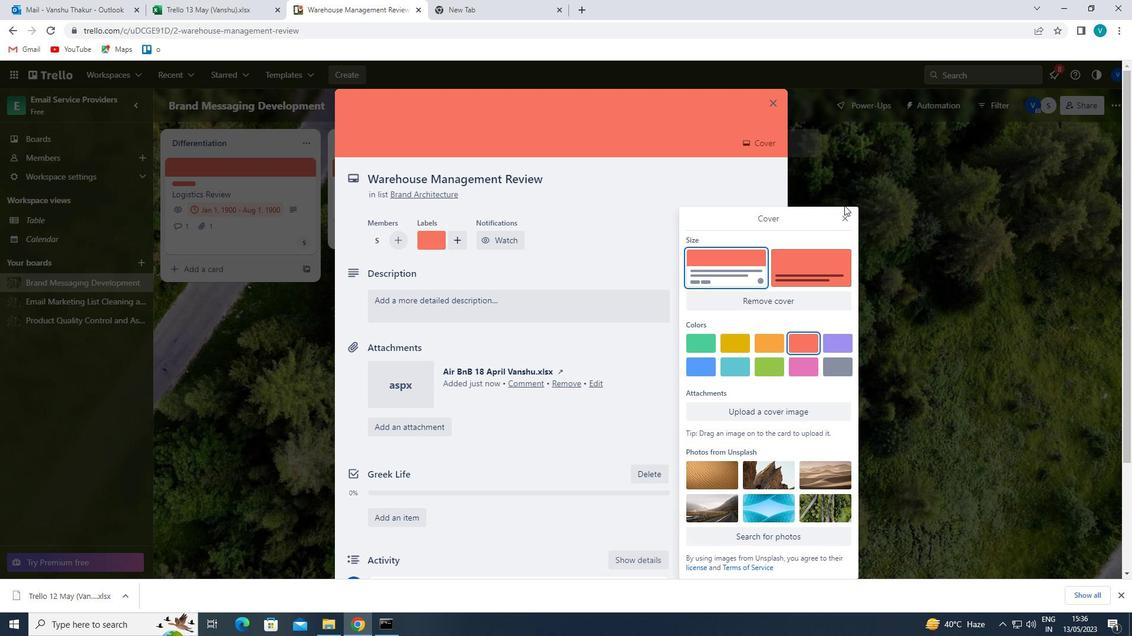 
Action: Mouse pressed left at (845, 215)
Screenshot: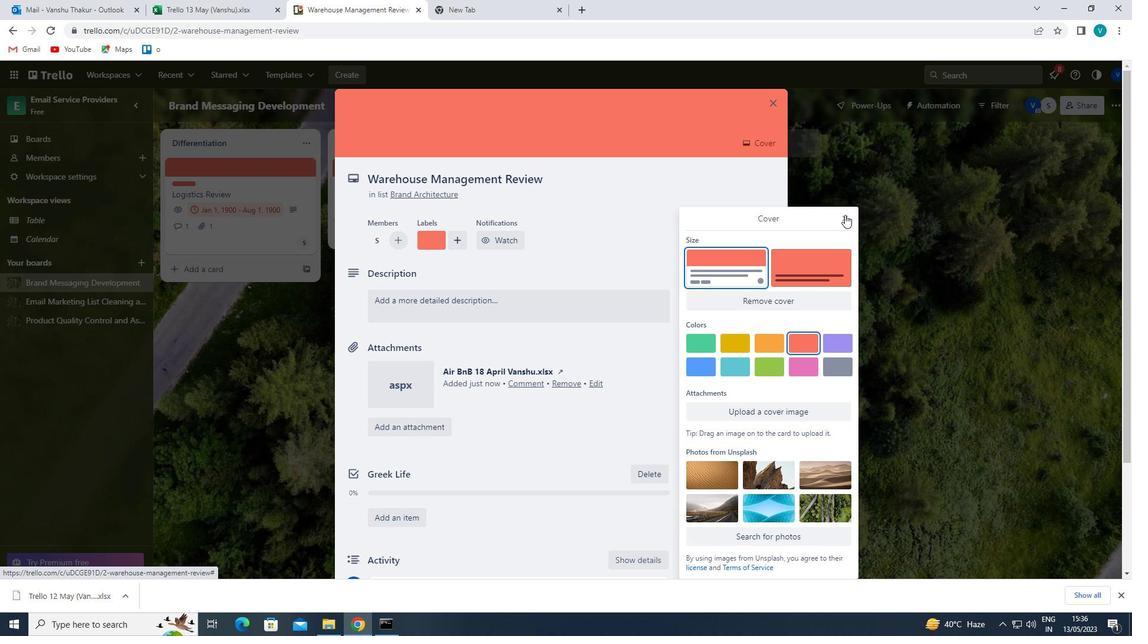 
Action: Mouse moved to (501, 304)
Screenshot: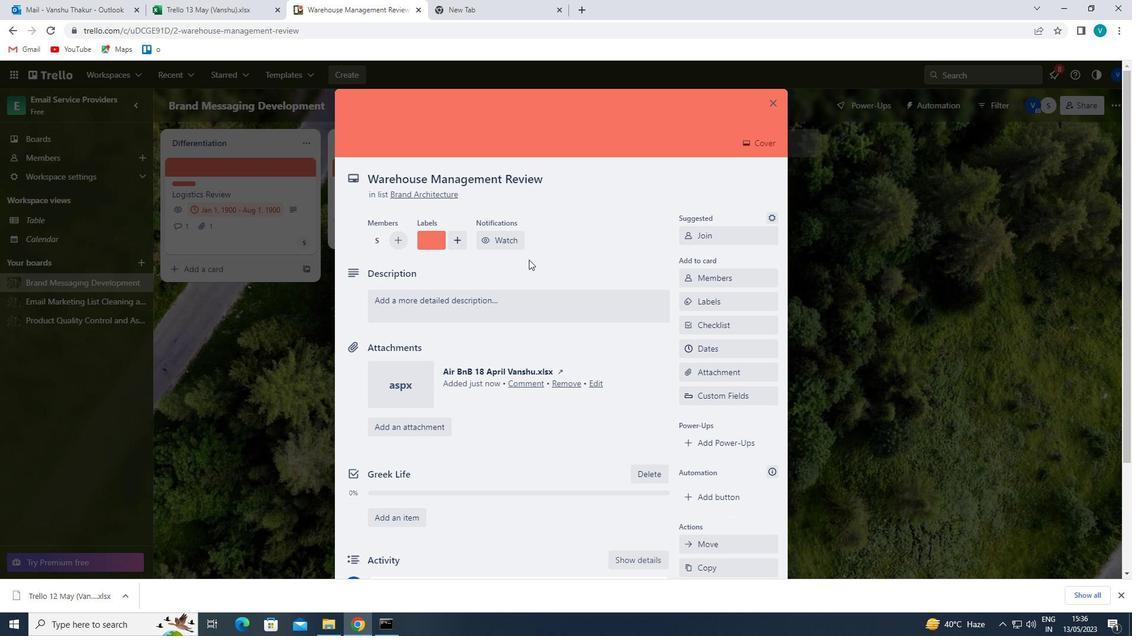 
Action: Mouse pressed left at (501, 304)
Screenshot: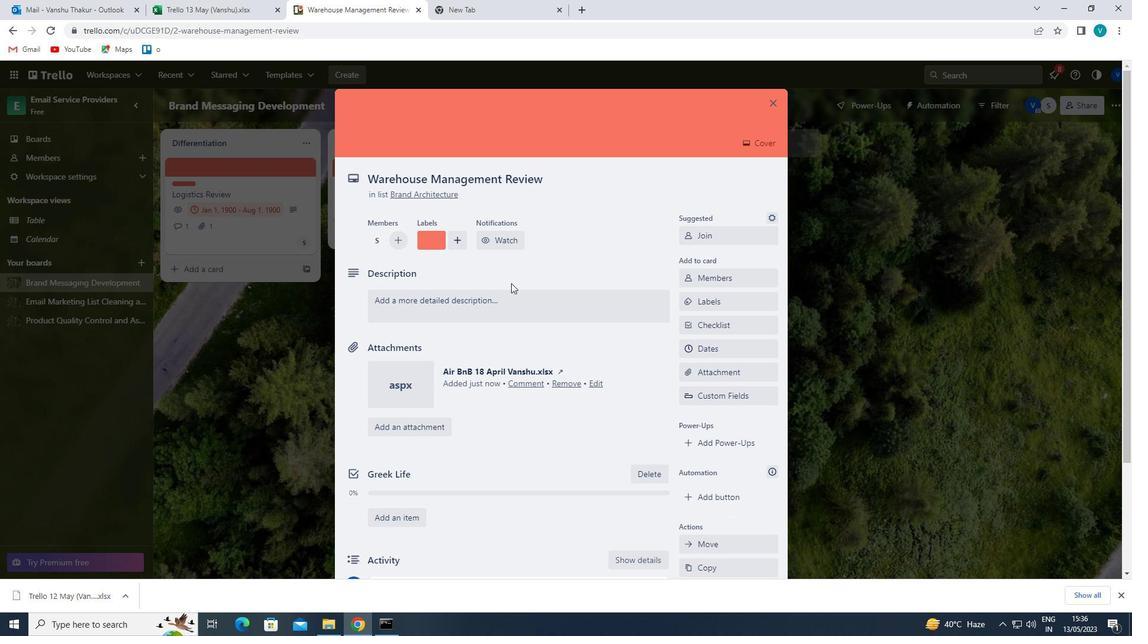 
Action: Key pressed '<Key.shift>PLAN<Key.space>AND<Key.space>EXECUTE<Key.space>COMAPNY<Key.space><Key.backspace><Key.backspace><Key.backspace><Key.backspace><Key.backspace>PANY<Key.space>TEAM-BUILDING<Key.space>RETREAT<Key.space>WITH<Key.space>A<Key.space>FOCUS<Key.space>ON<Key.space>MINDFULNESS<Key.space>AND<Key.space>MEDITATION.'
Screenshot: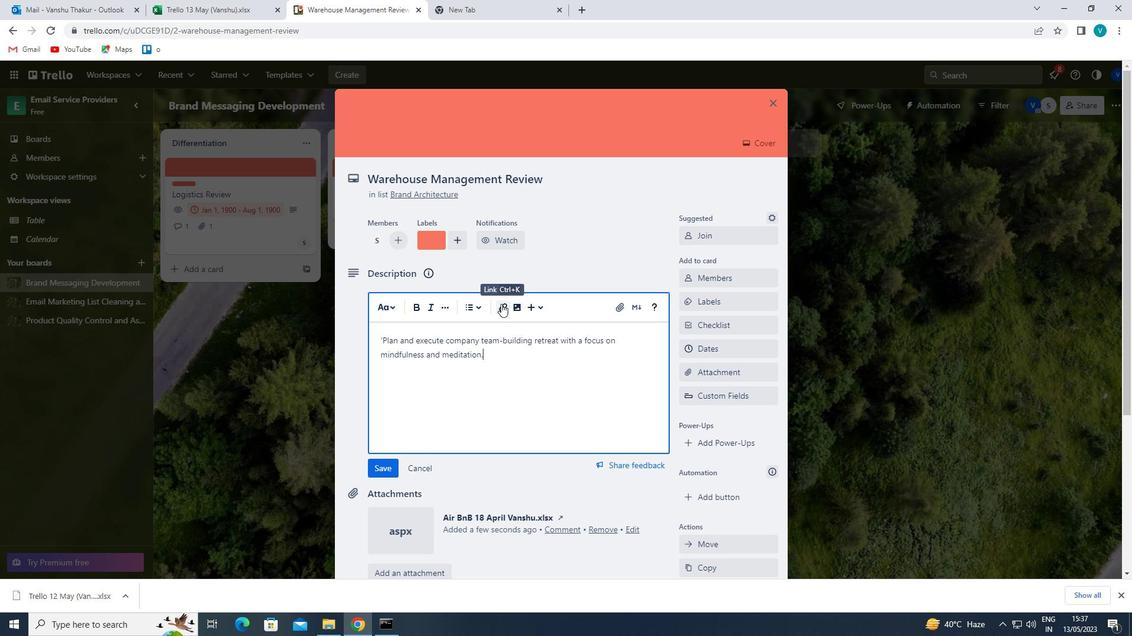 
Action: Mouse moved to (382, 463)
Screenshot: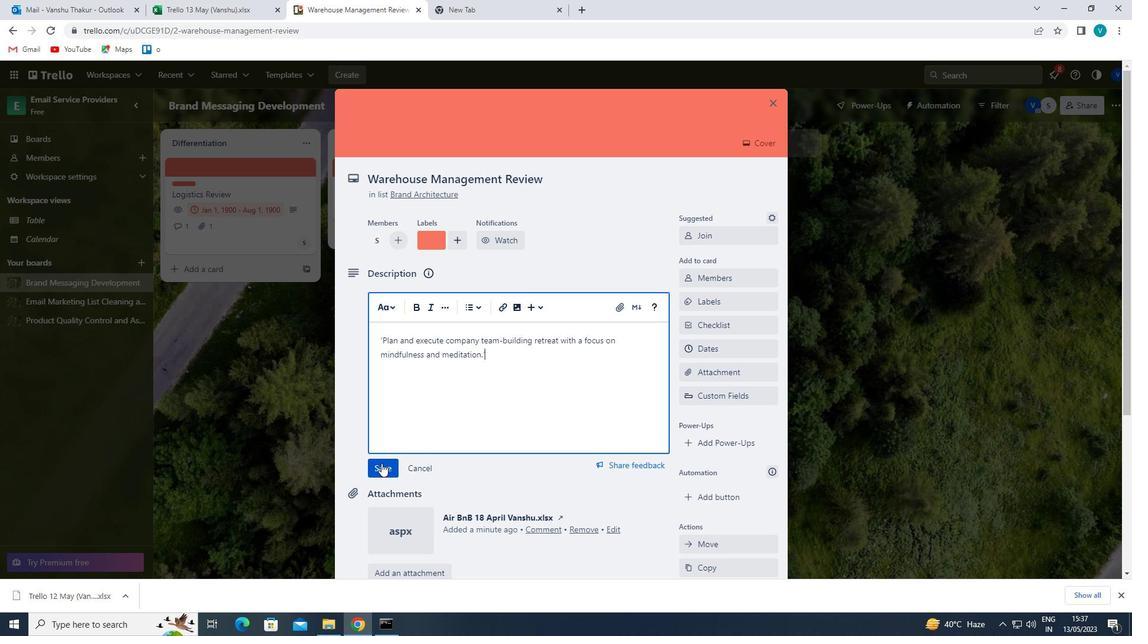 
Action: Mouse pressed left at (382, 463)
Screenshot: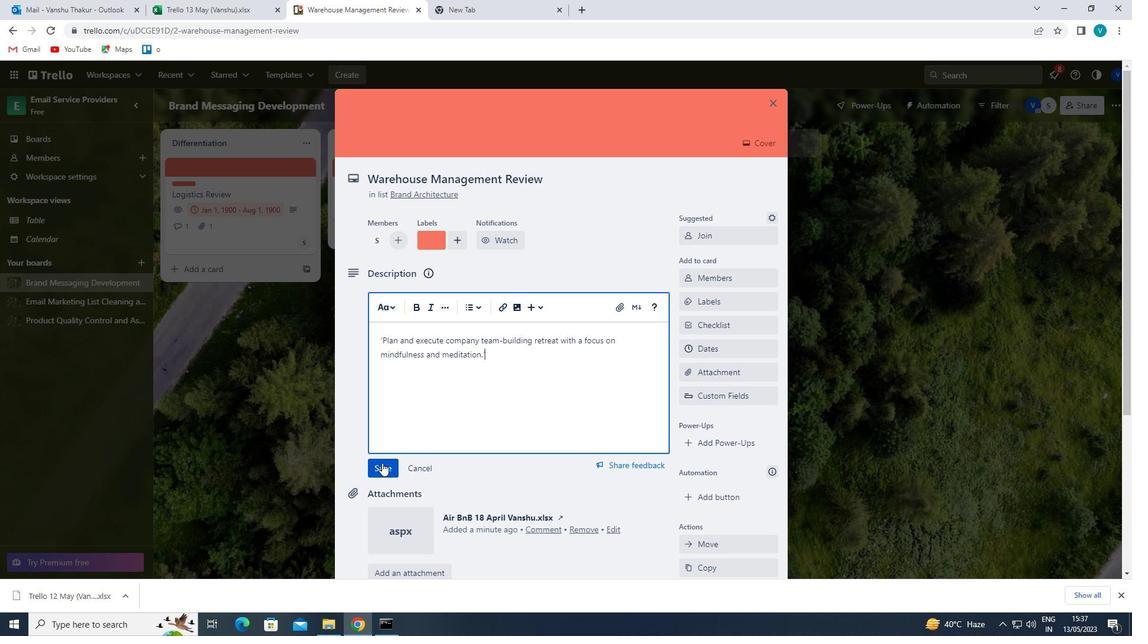 
Action: Mouse moved to (412, 467)
Screenshot: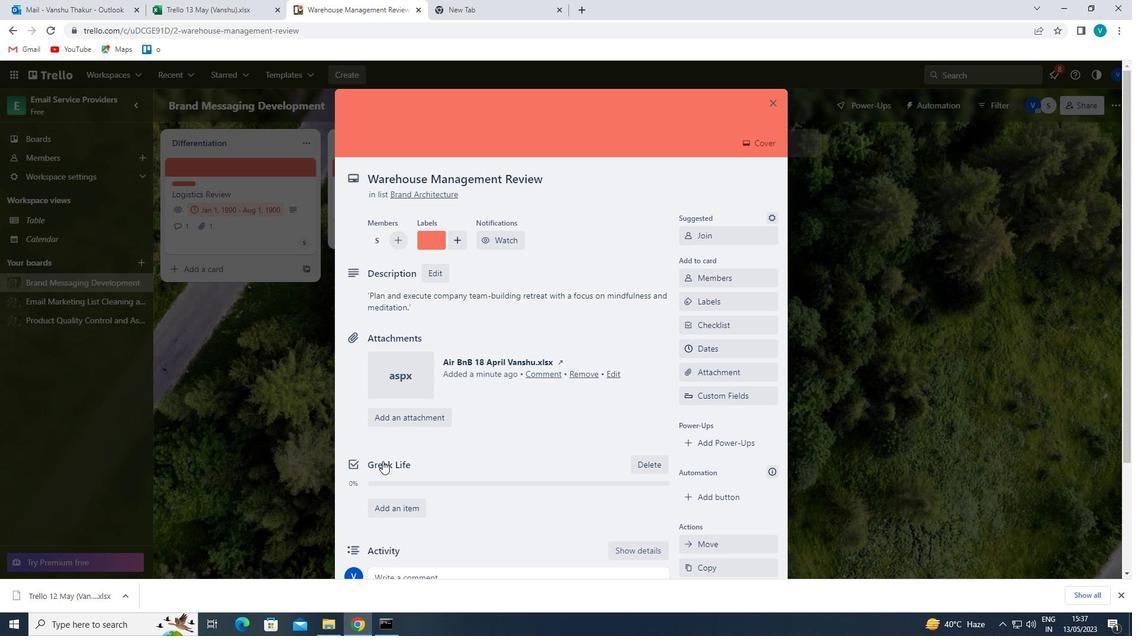 
Action: Mouse scrolled (412, 467) with delta (0, 0)
Screenshot: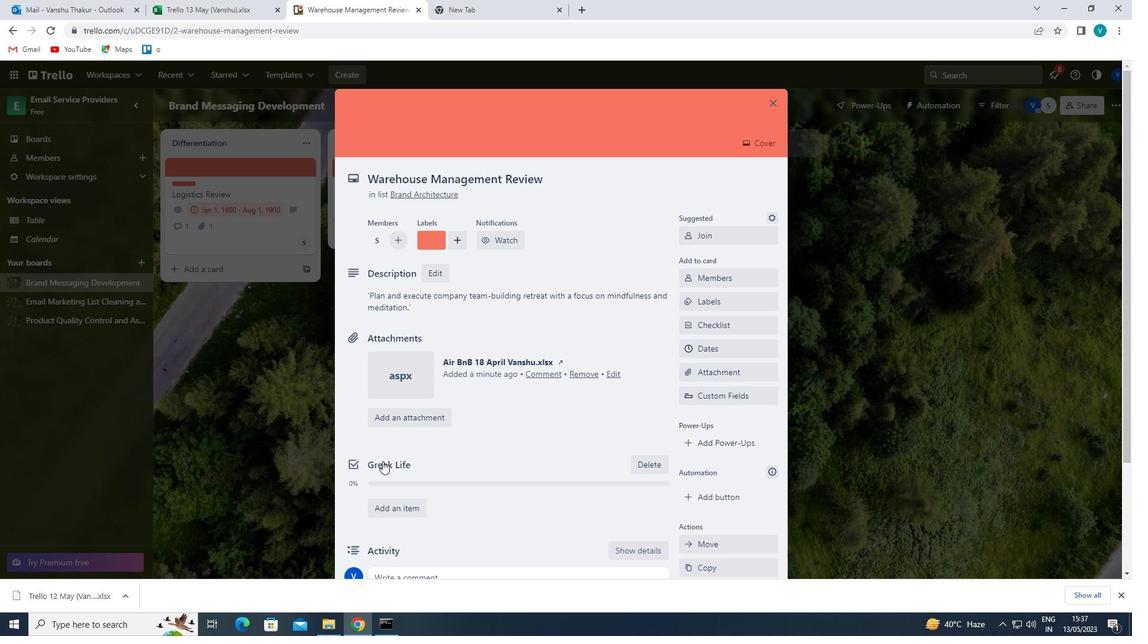 
Action: Mouse moved to (415, 468)
Screenshot: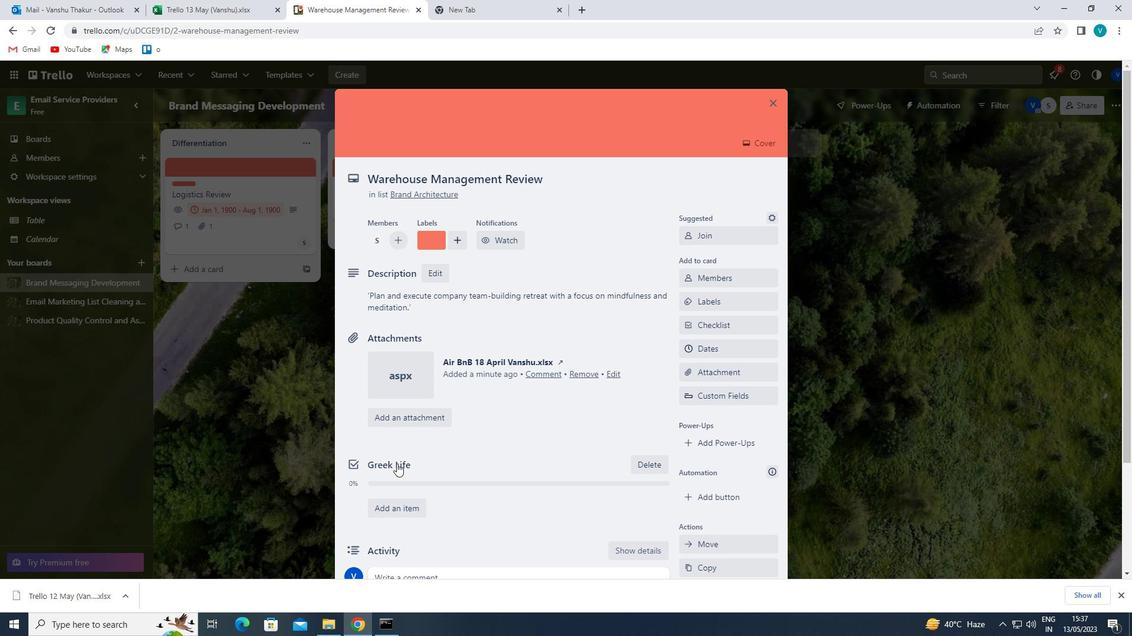 
Action: Mouse scrolled (415, 468) with delta (0, 0)
Screenshot: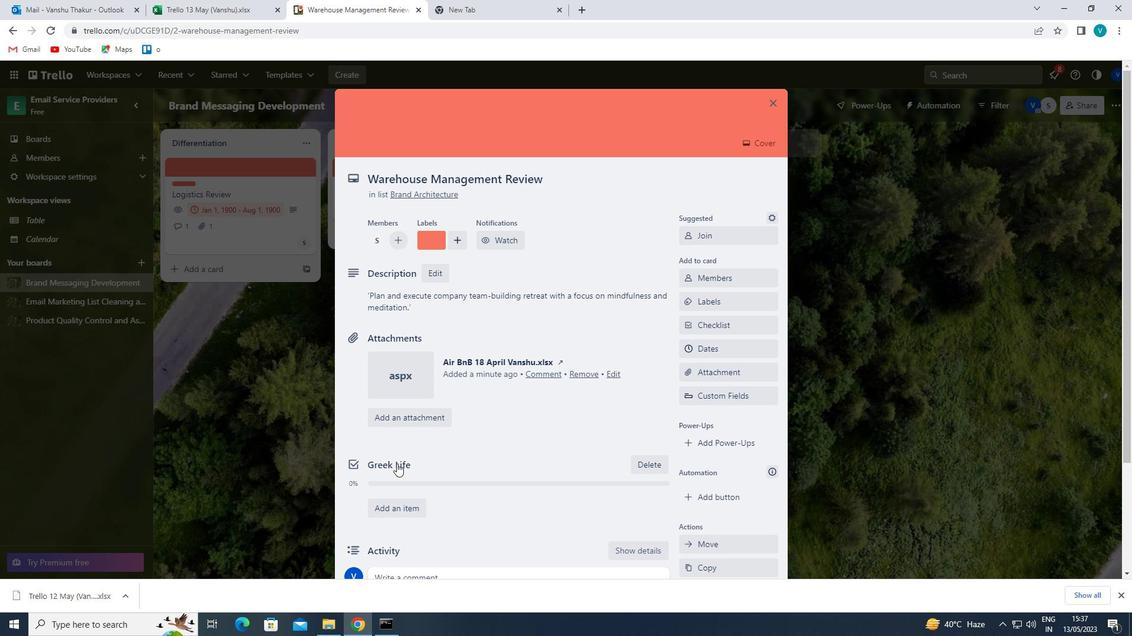 
Action: Mouse moved to (416, 462)
Screenshot: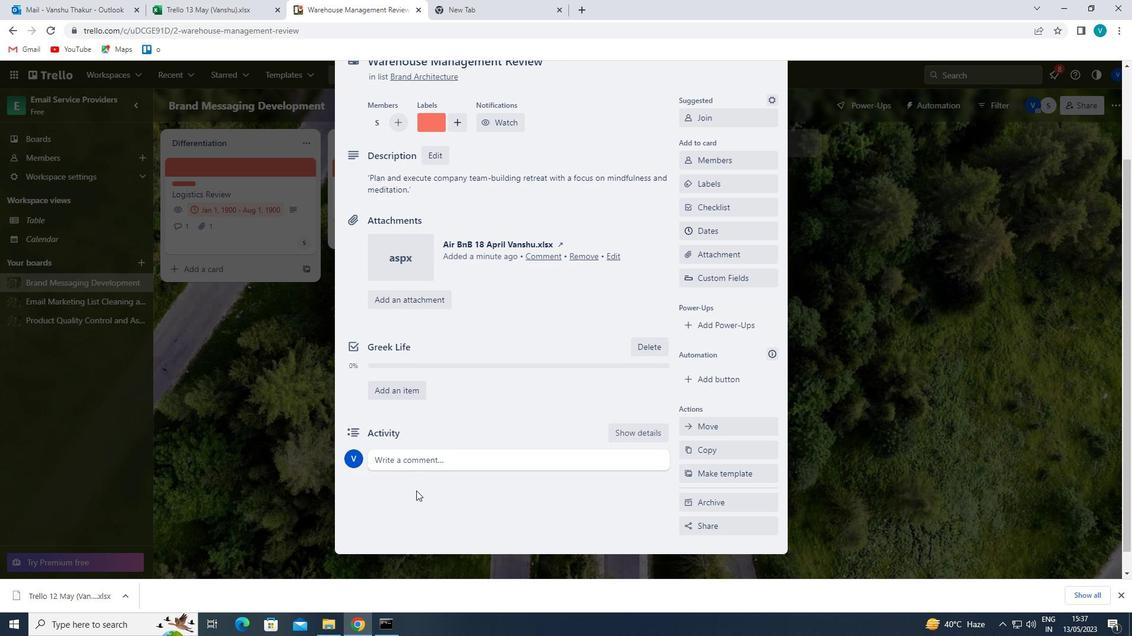 
Action: Mouse pressed left at (416, 462)
Screenshot: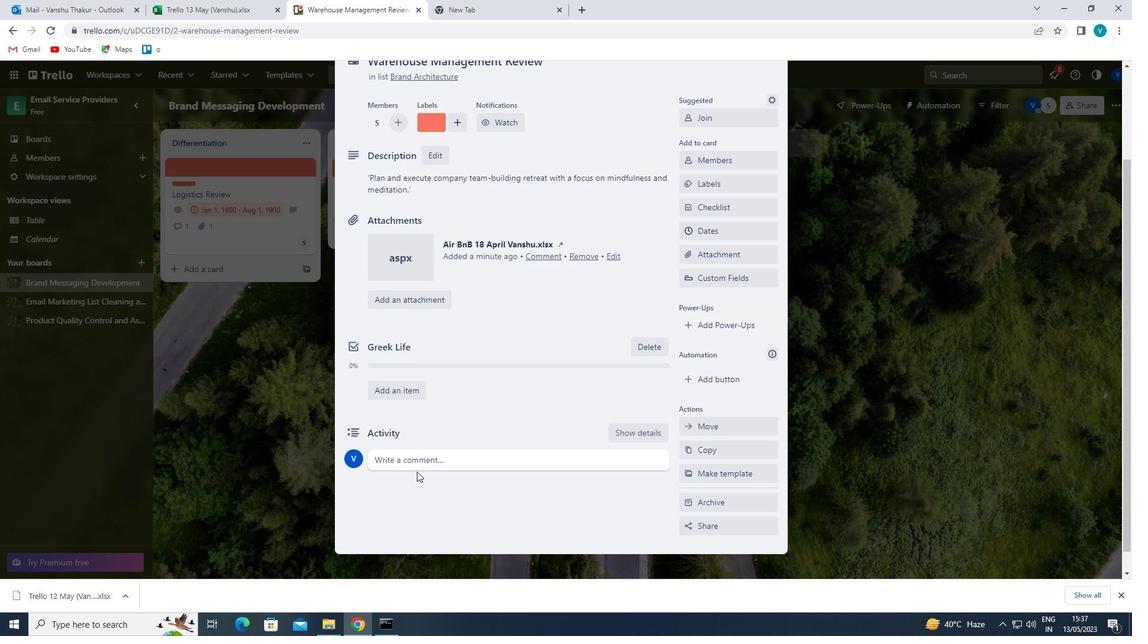 
Action: Key pressed '<Key.shift>THIS<Key.space>TASK<Key.space>REQUIRES<Key.space>US<Key.space>TO<Key.space>BE<Key.space>PROACTIVE<Key.space>IN<Key.space>IDENTIFYING<Key.space>POTENTIAL<Key.space>ROADBLOCKS<Key.space>AND<Key.space>TAKING<Key.space>STEPS<Key.space>TO<Key.space>OVERCOME<Key.space>THEM.'
Screenshot: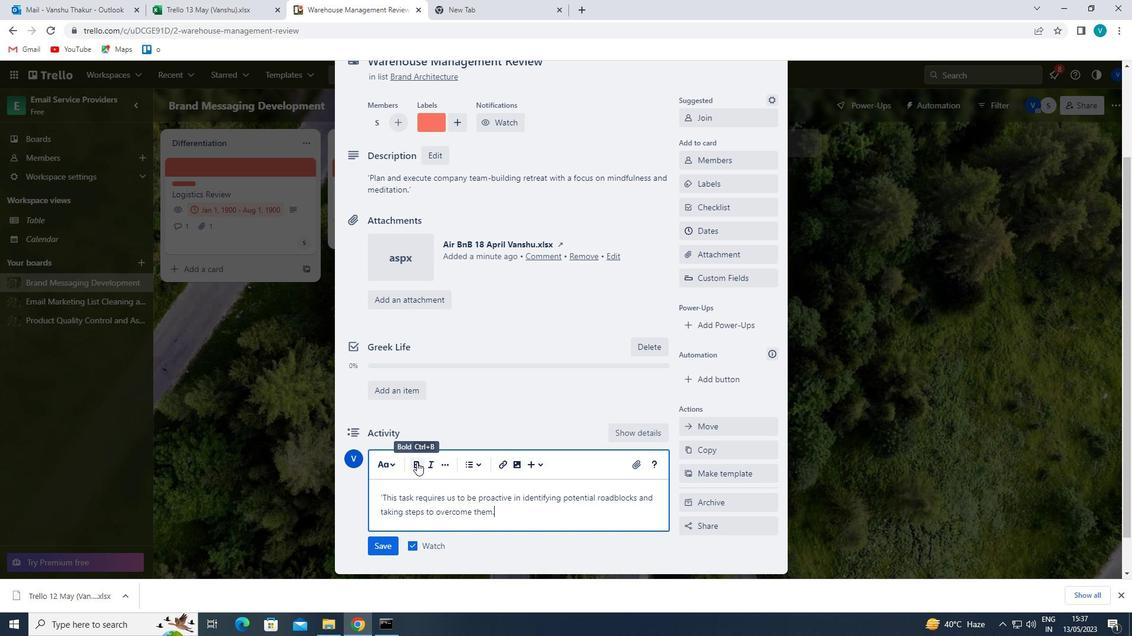 
Action: Mouse moved to (392, 547)
Screenshot: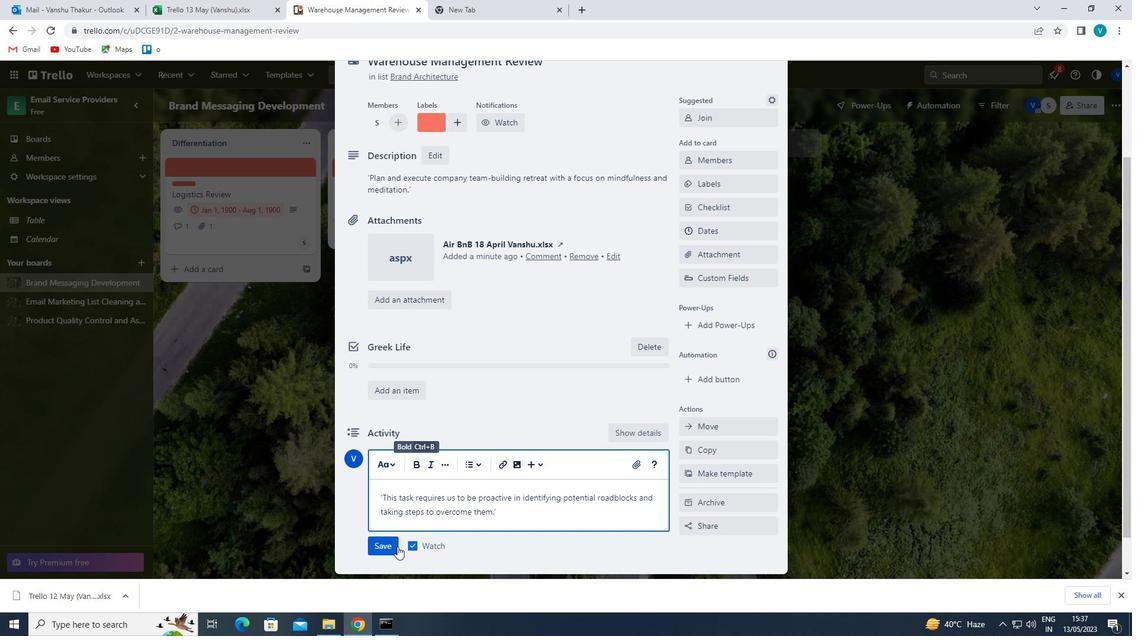 
Action: Mouse pressed left at (392, 547)
Screenshot: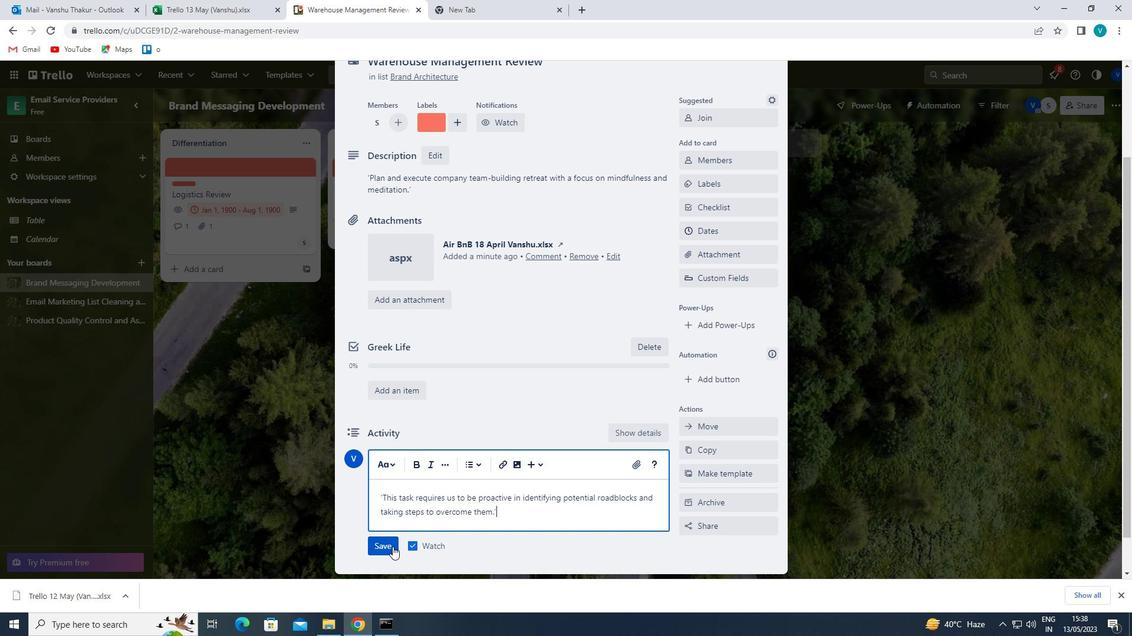 
Action: Mouse moved to (728, 234)
Screenshot: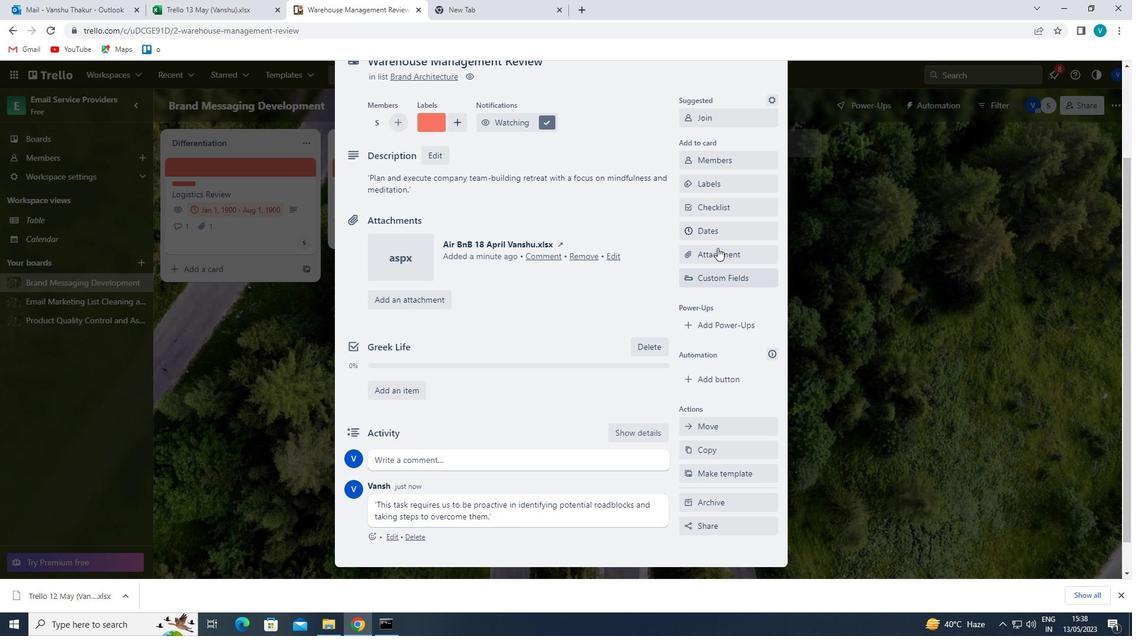 
Action: Mouse pressed left at (728, 234)
Screenshot: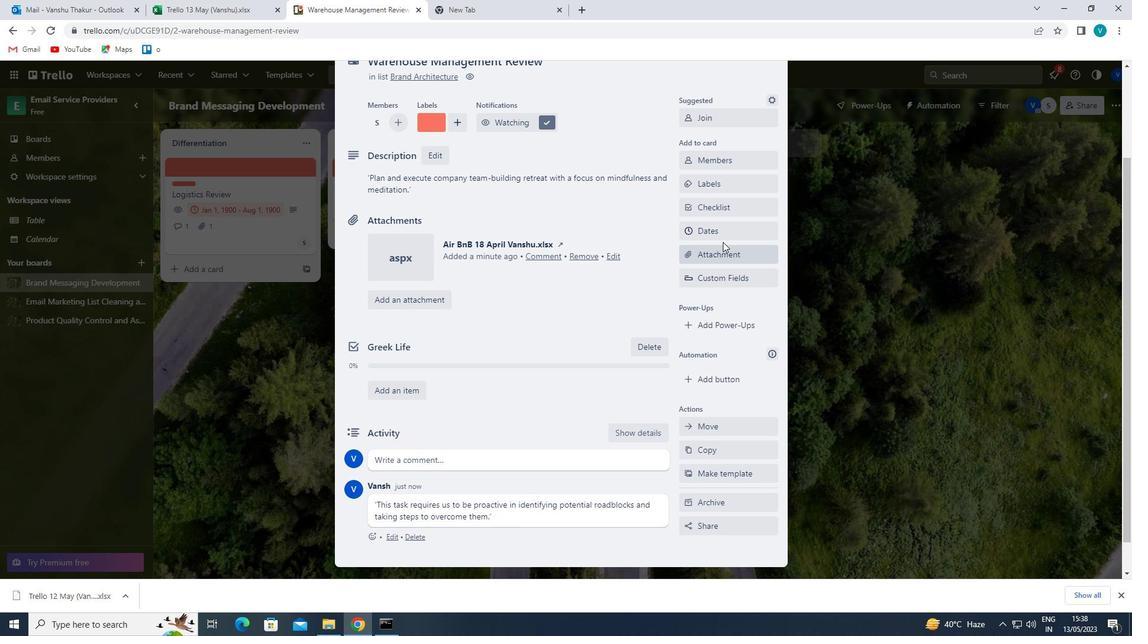 
Action: Mouse moved to (694, 320)
Screenshot: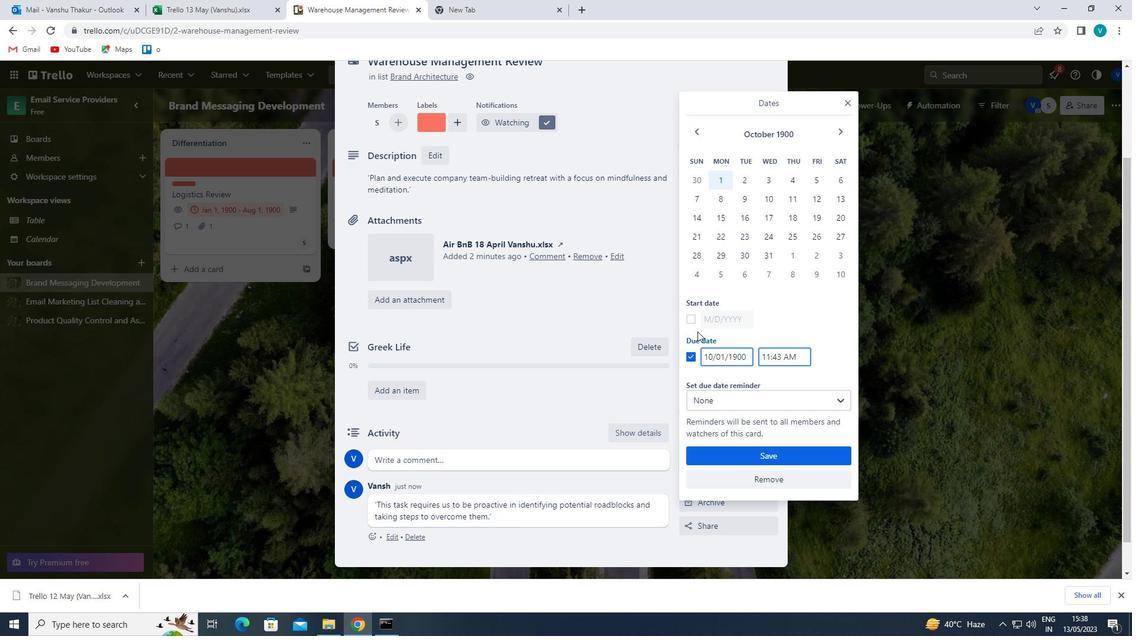 
Action: Mouse pressed left at (694, 320)
Screenshot: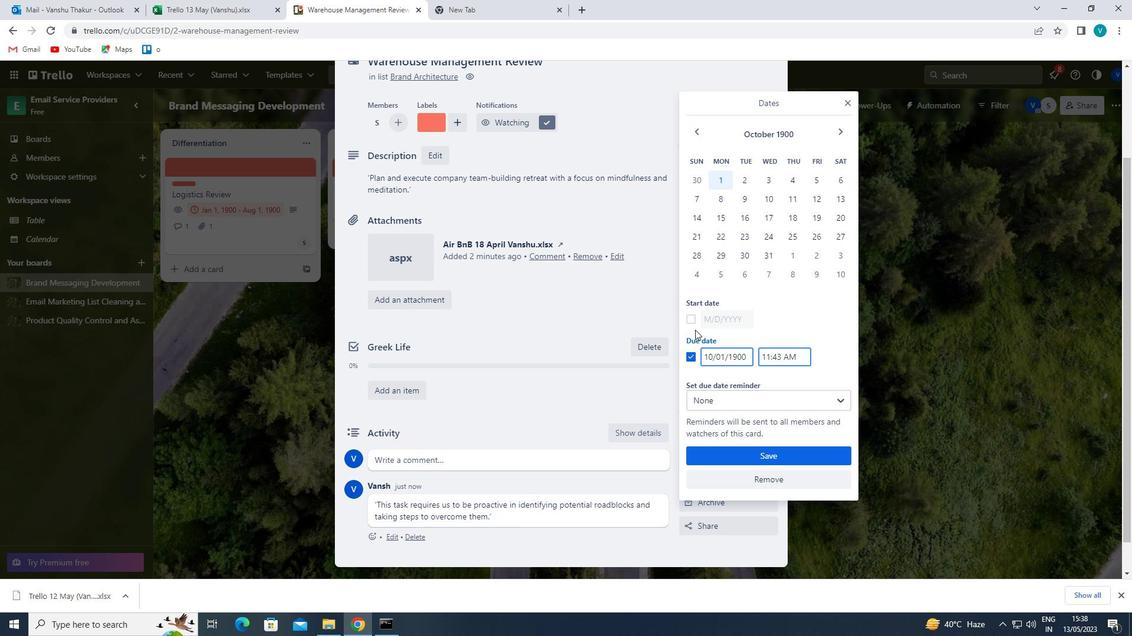 
Action: Mouse moved to (709, 315)
Screenshot: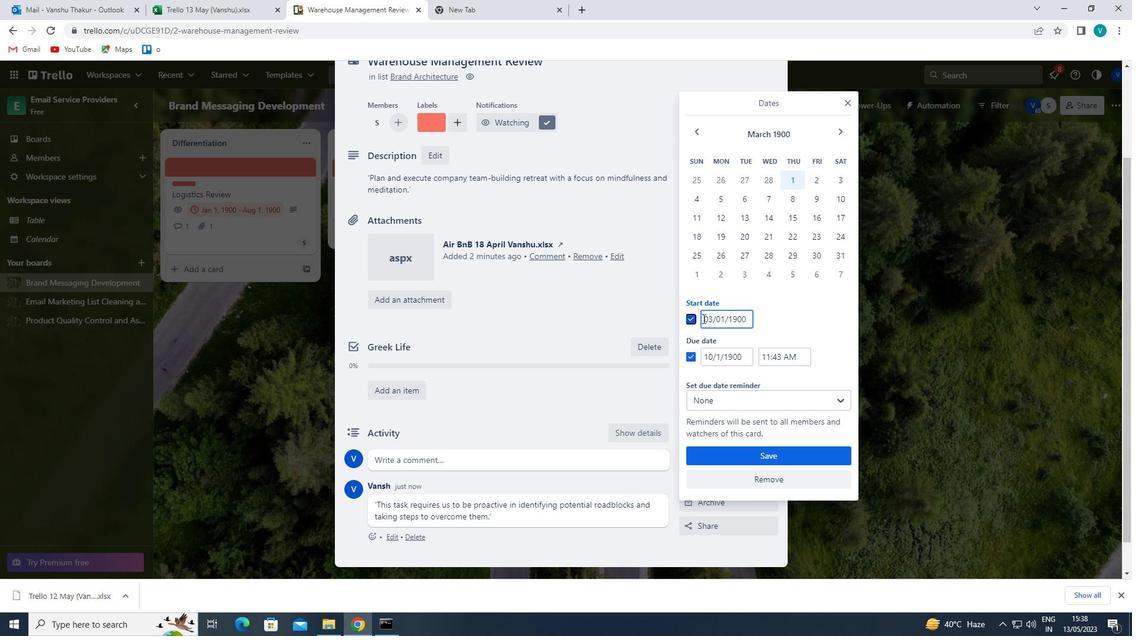 
Action: Mouse pressed left at (709, 315)
Screenshot: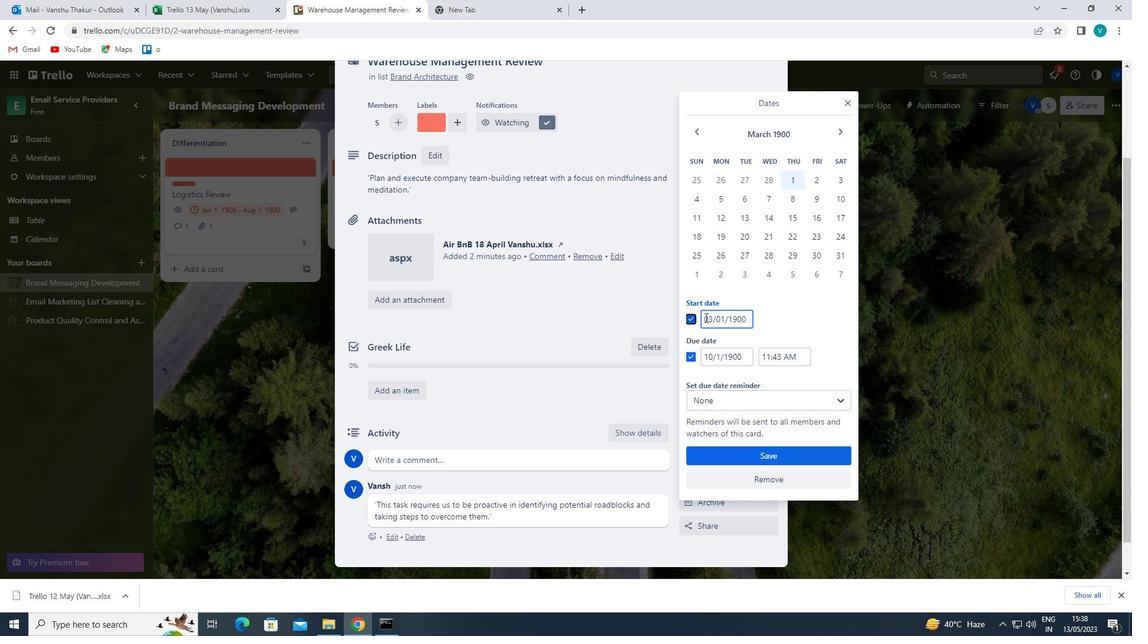 
Action: Mouse moved to (569, 253)
Screenshot: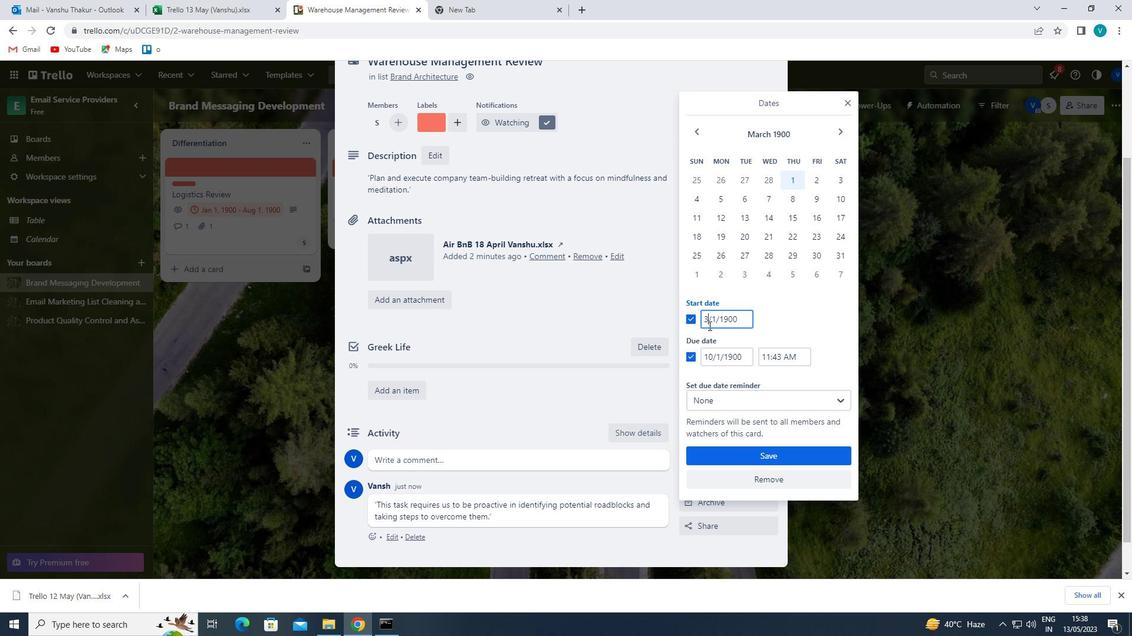 
Action: Key pressed <Key.backspace>4
Screenshot: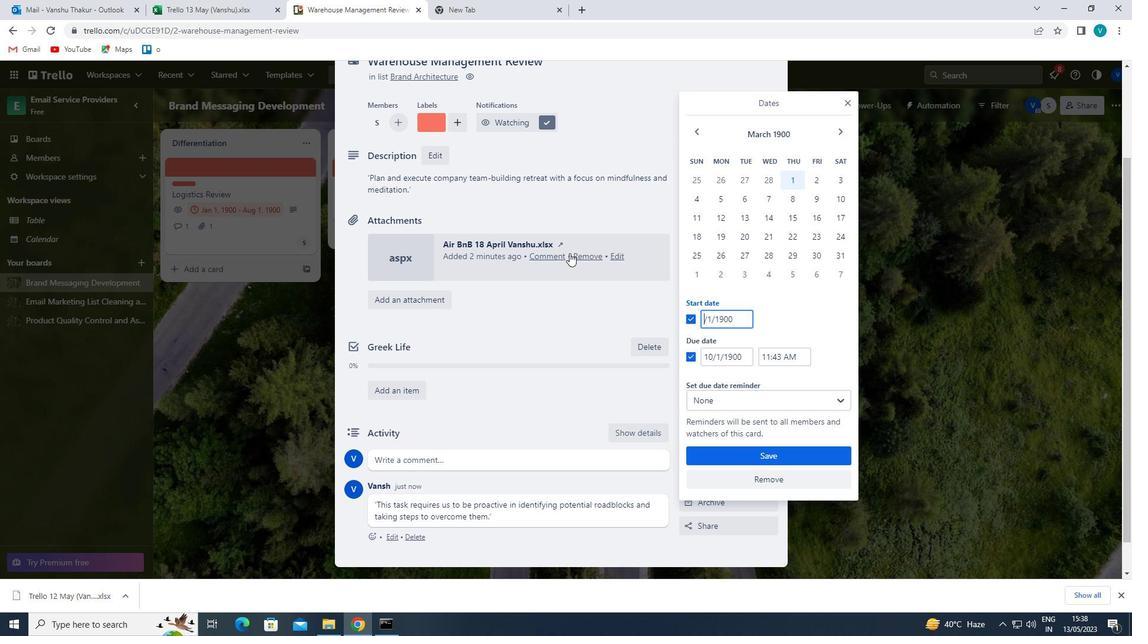 
Action: Mouse moved to (713, 356)
Screenshot: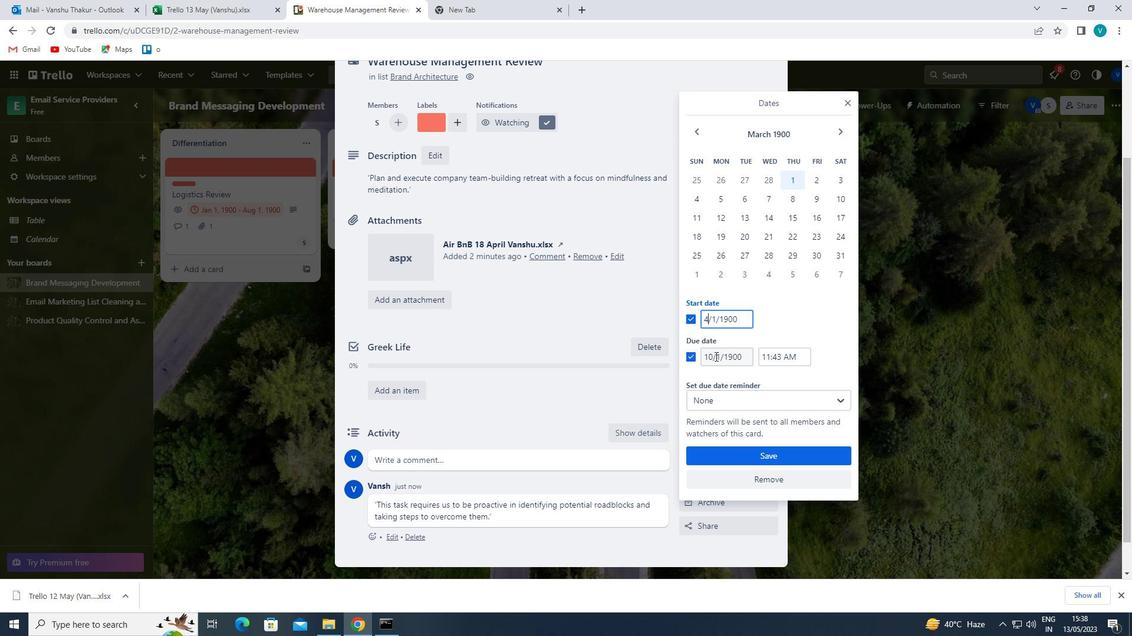 
Action: Mouse pressed left at (713, 356)
Screenshot: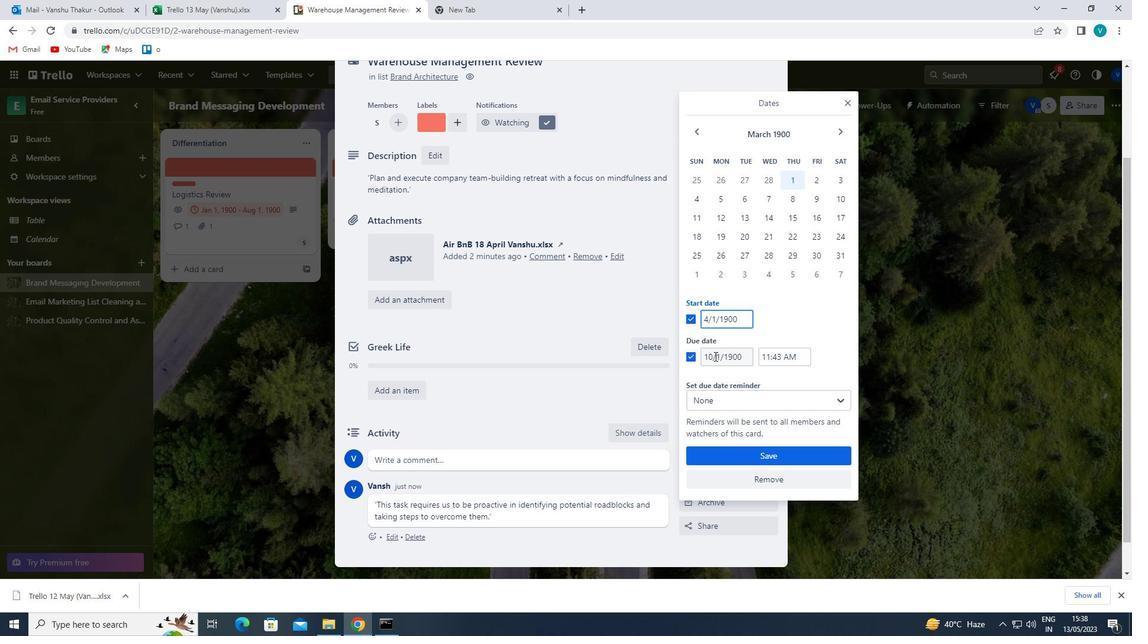 
Action: Mouse moved to (651, 349)
Screenshot: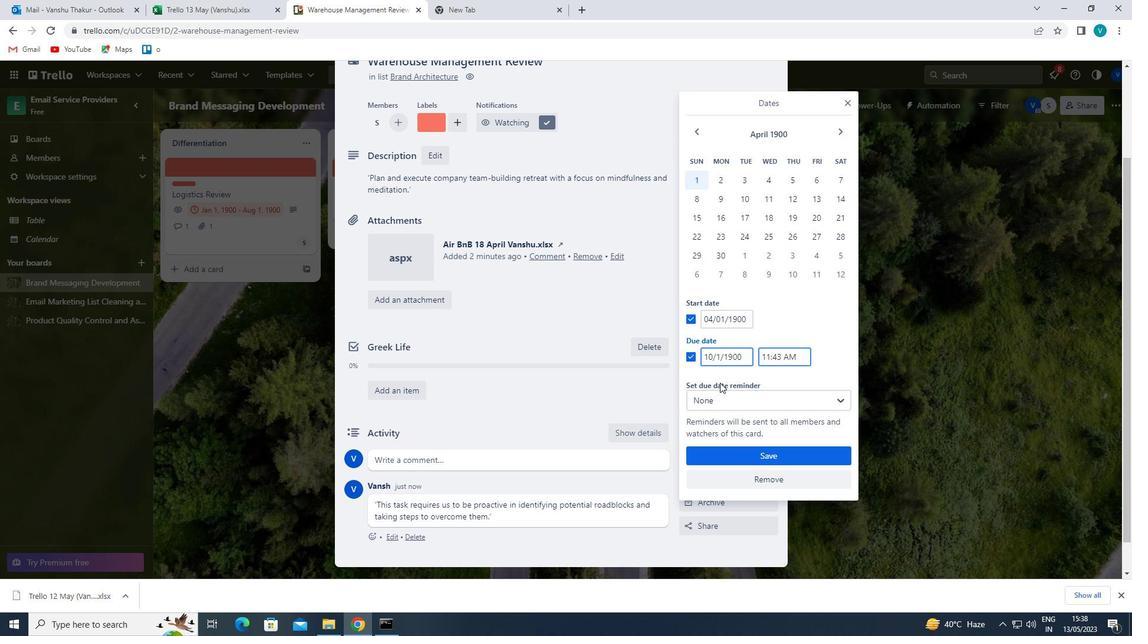 
Action: Key pressed <Key.backspace><Key.backspace>11
Screenshot: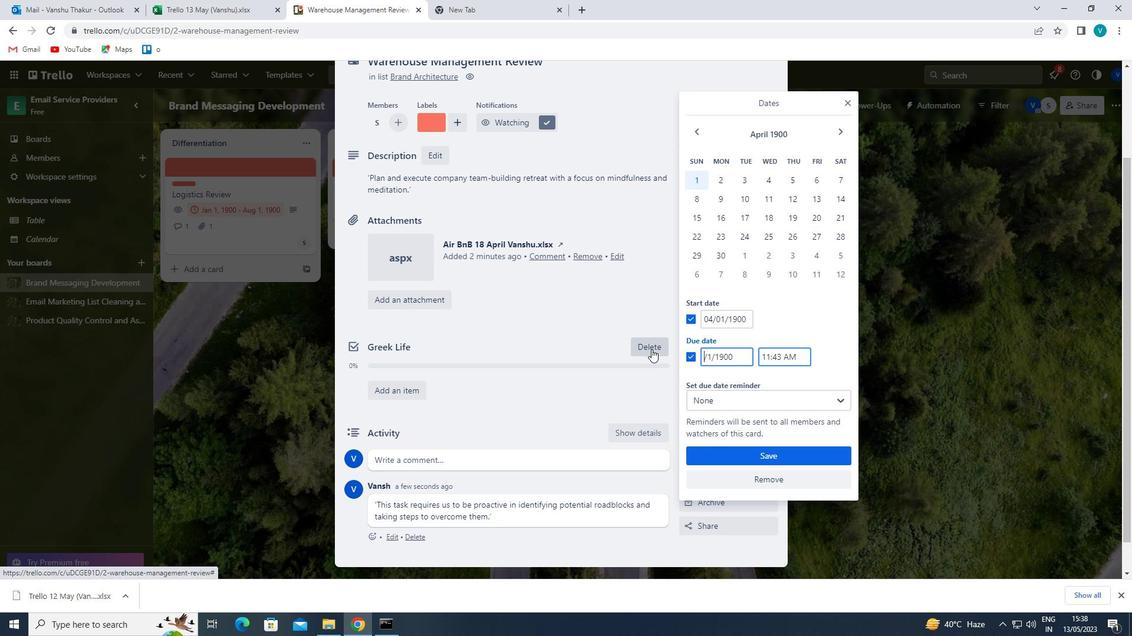 
Action: Mouse moved to (725, 447)
Screenshot: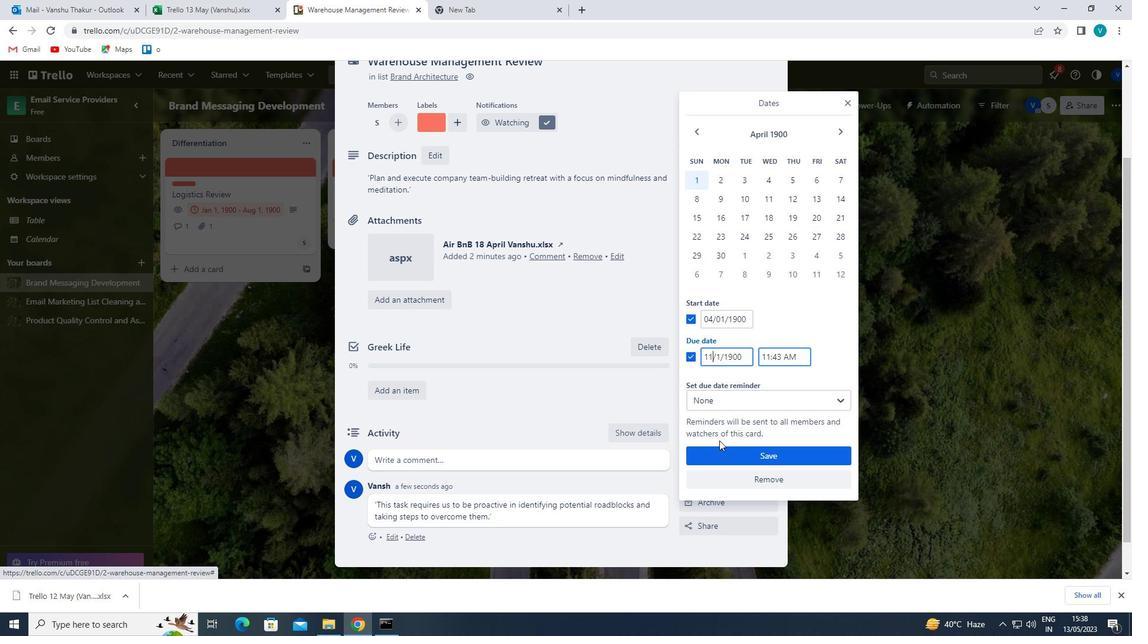 
Action: Mouse pressed left at (725, 447)
Screenshot: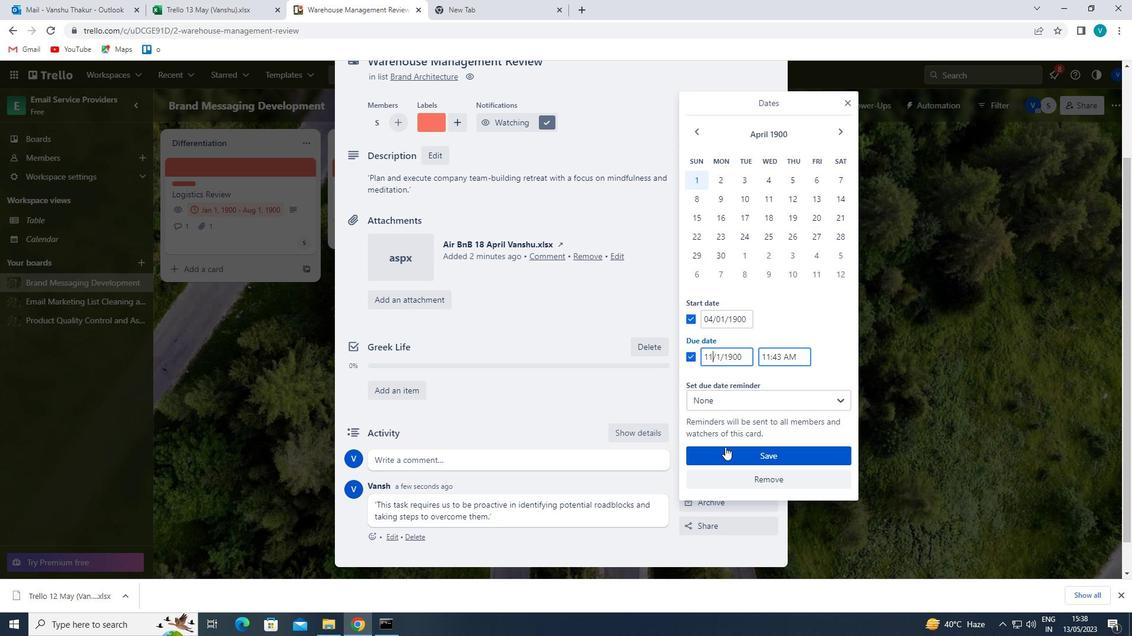 
Action: Mouse moved to (716, 441)
Screenshot: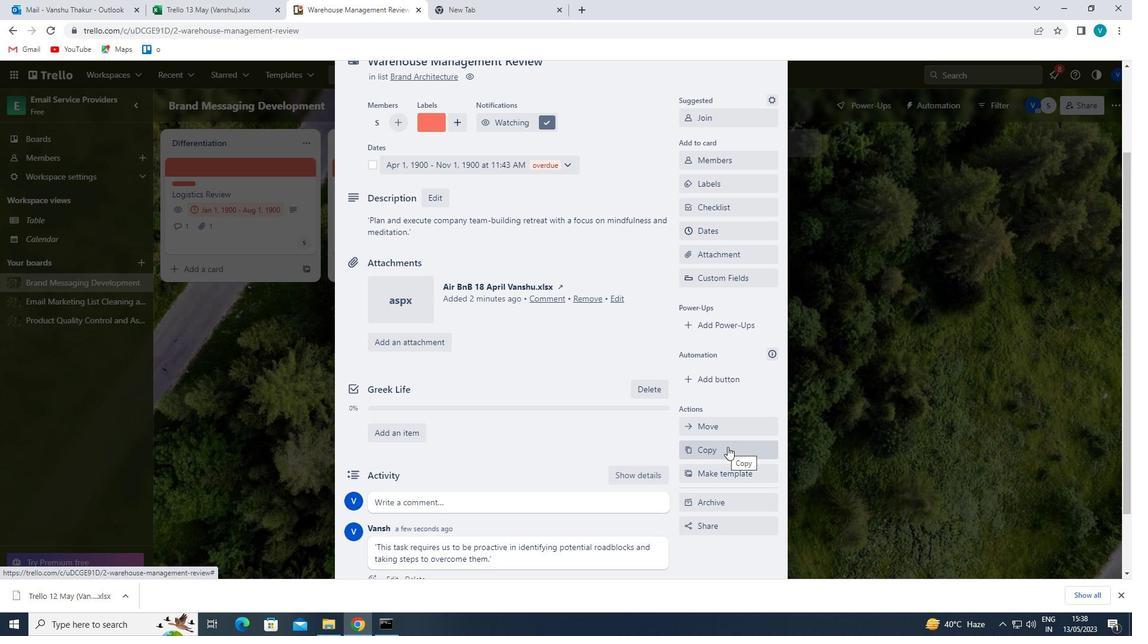 
